 Task: Open Card Card0000000077 in Board Board0000000020 in Workspace WS0000000007 in Trello. Add Member Nikrathi889@gmail.com to Card Card0000000077 in Board Board0000000020 in Workspace WS0000000007 in Trello. Add Purple Label titled Label0000000077 to Card Card0000000077 in Board Board0000000020 in Workspace WS0000000007 in Trello. Add Checklist CL0000000077 to Card Card0000000077 in Board Board0000000020 in Workspace WS0000000007 in Trello. Add Dates with Start Date as Aug 01 2023 and Due Date as Aug 31 2023 to Card Card0000000077 in Board Board0000000020 in Workspace WS0000000007 in Trello
Action: Mouse moved to (386, 172)
Screenshot: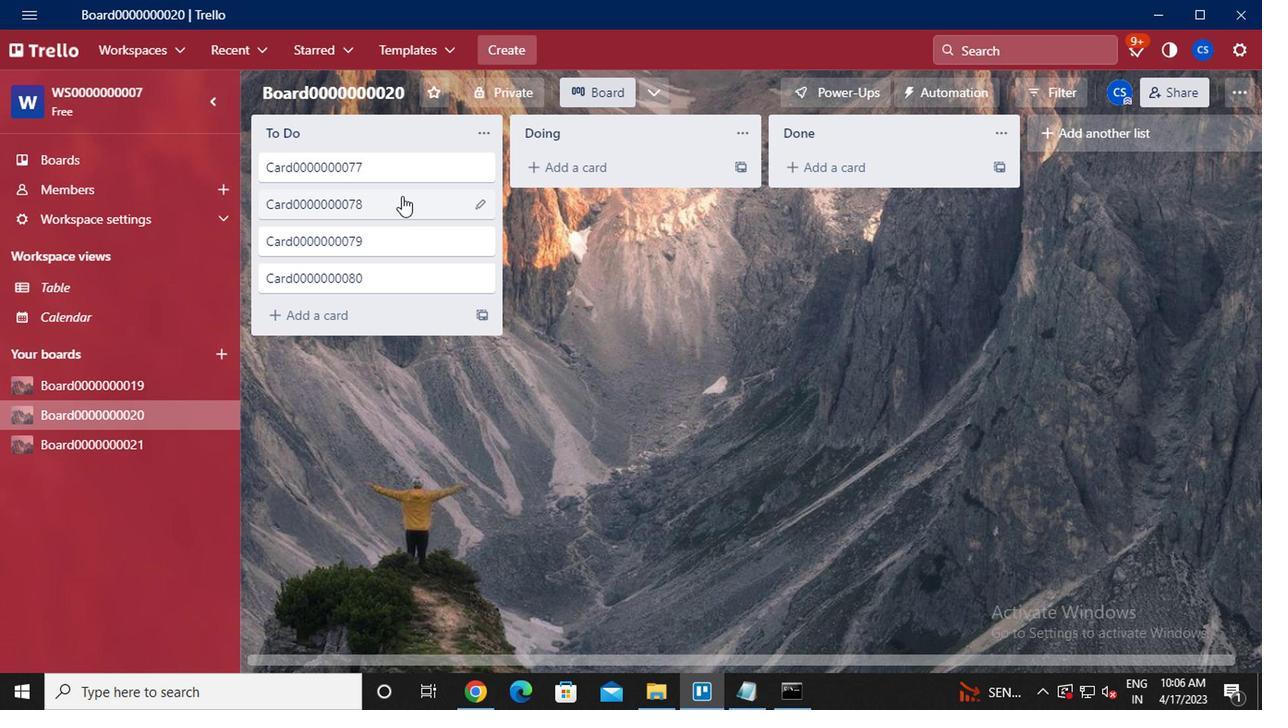 
Action: Mouse pressed left at (386, 172)
Screenshot: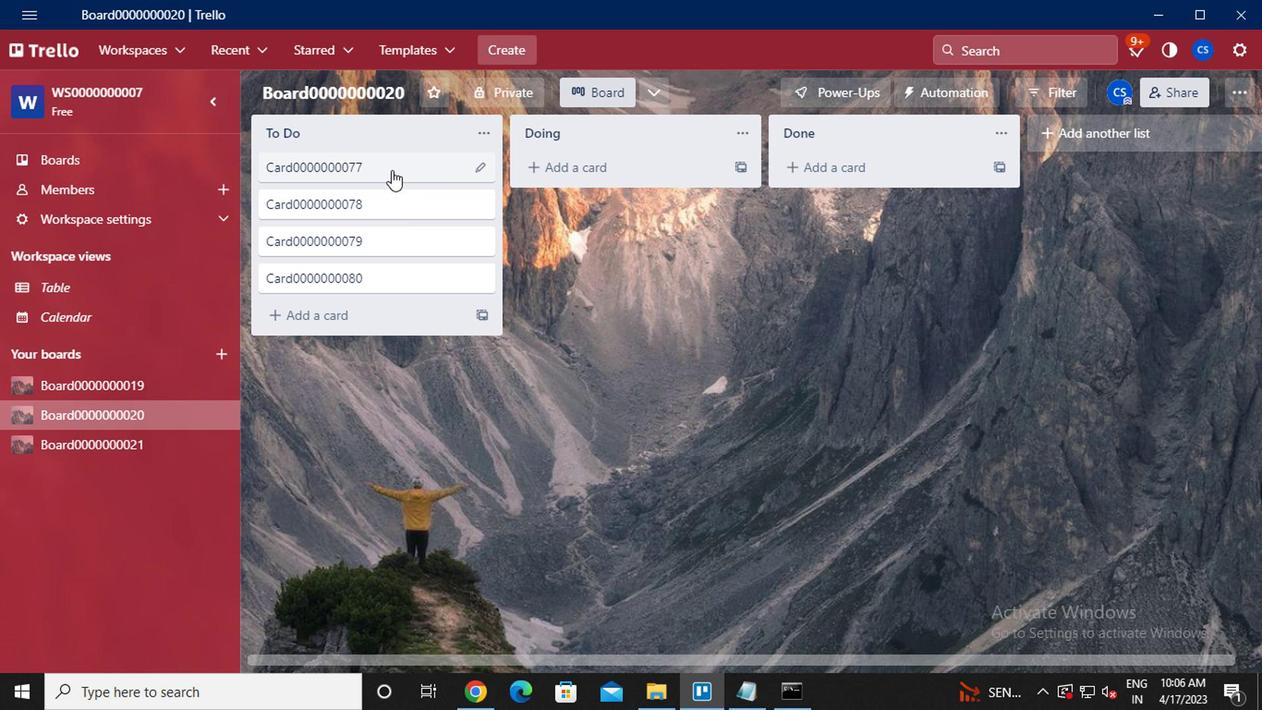 
Action: Mouse moved to (889, 177)
Screenshot: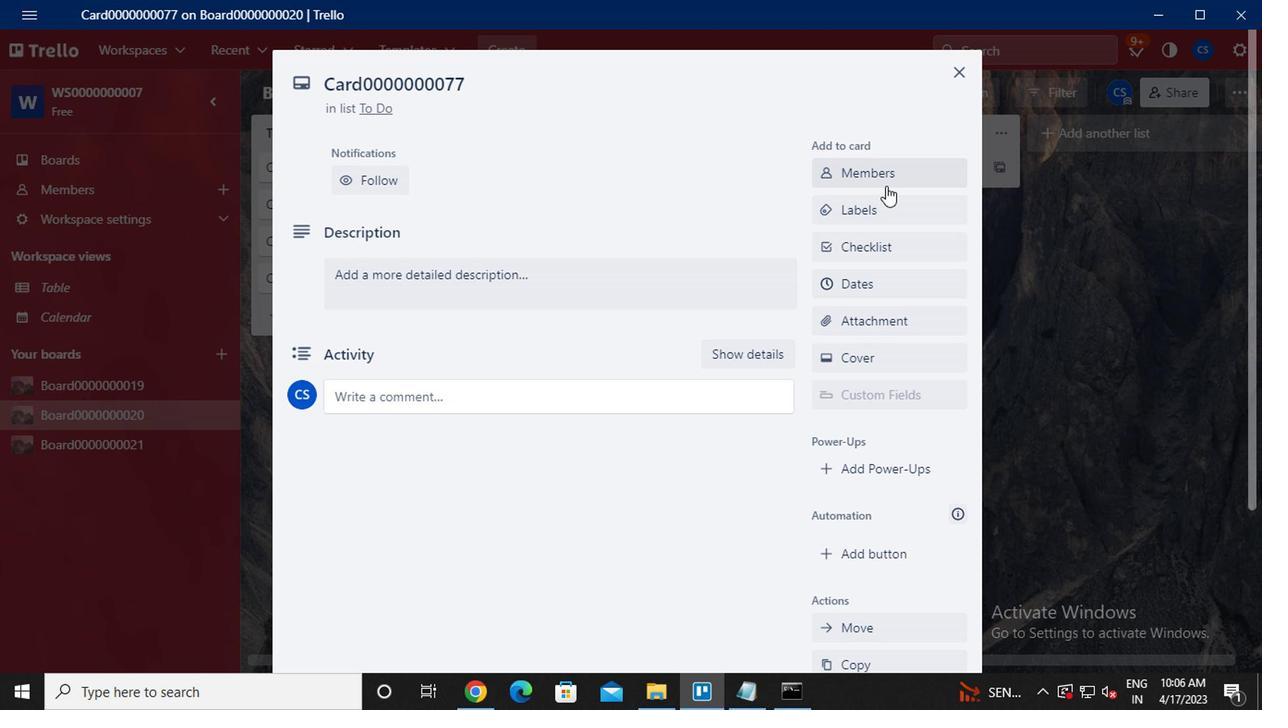 
Action: Mouse pressed left at (889, 177)
Screenshot: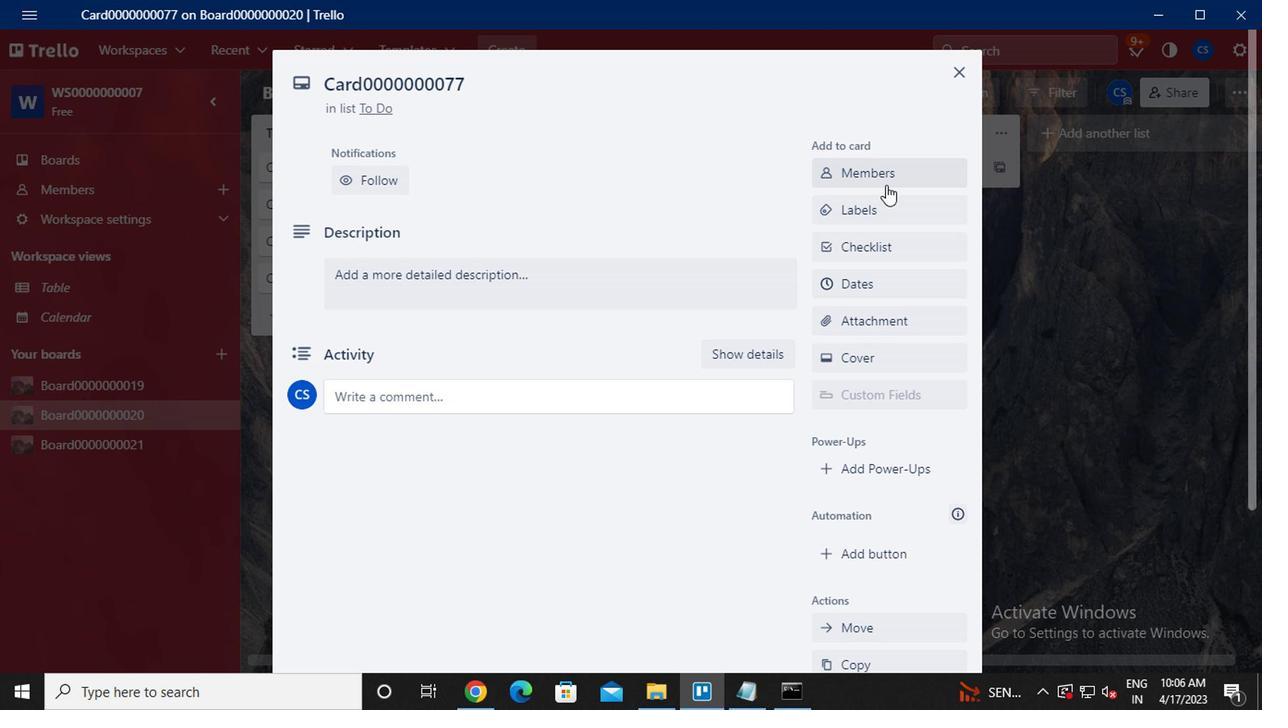 
Action: Mouse moved to (701, 329)
Screenshot: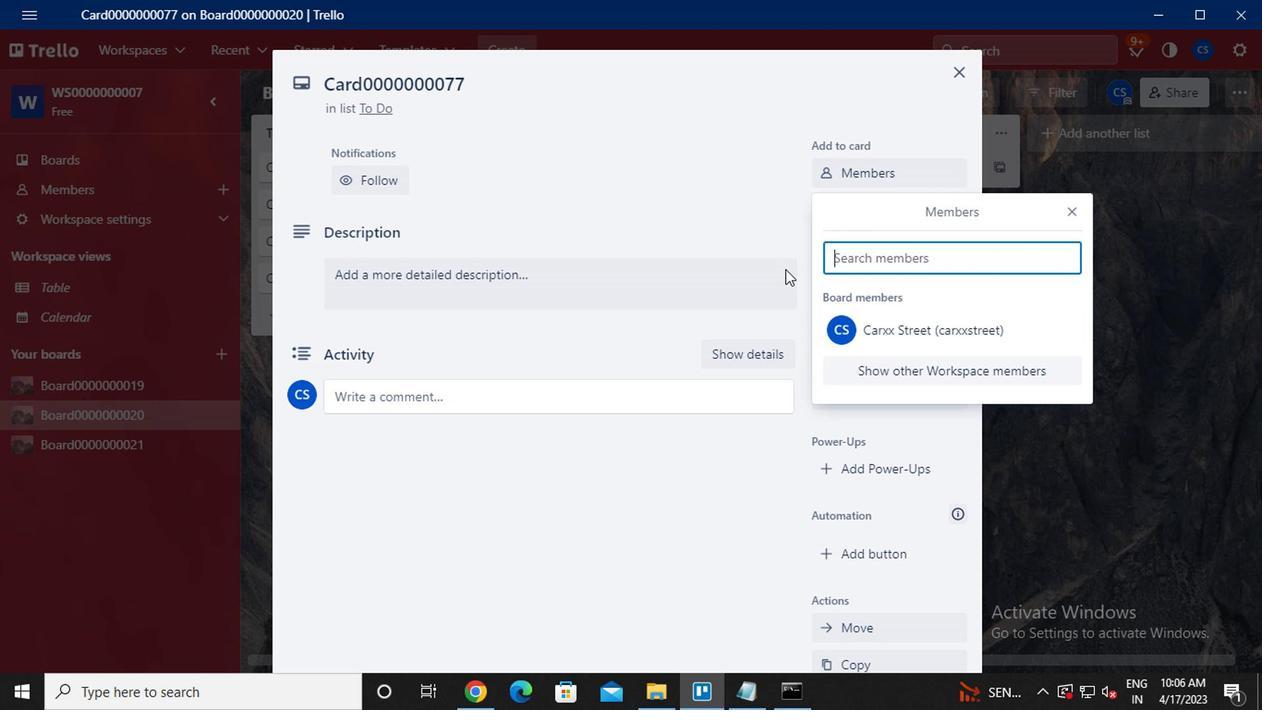 
Action: Key pressed <Key.caps_lock>nikrathi889<Key.shift>@GMAIL.COM
Screenshot: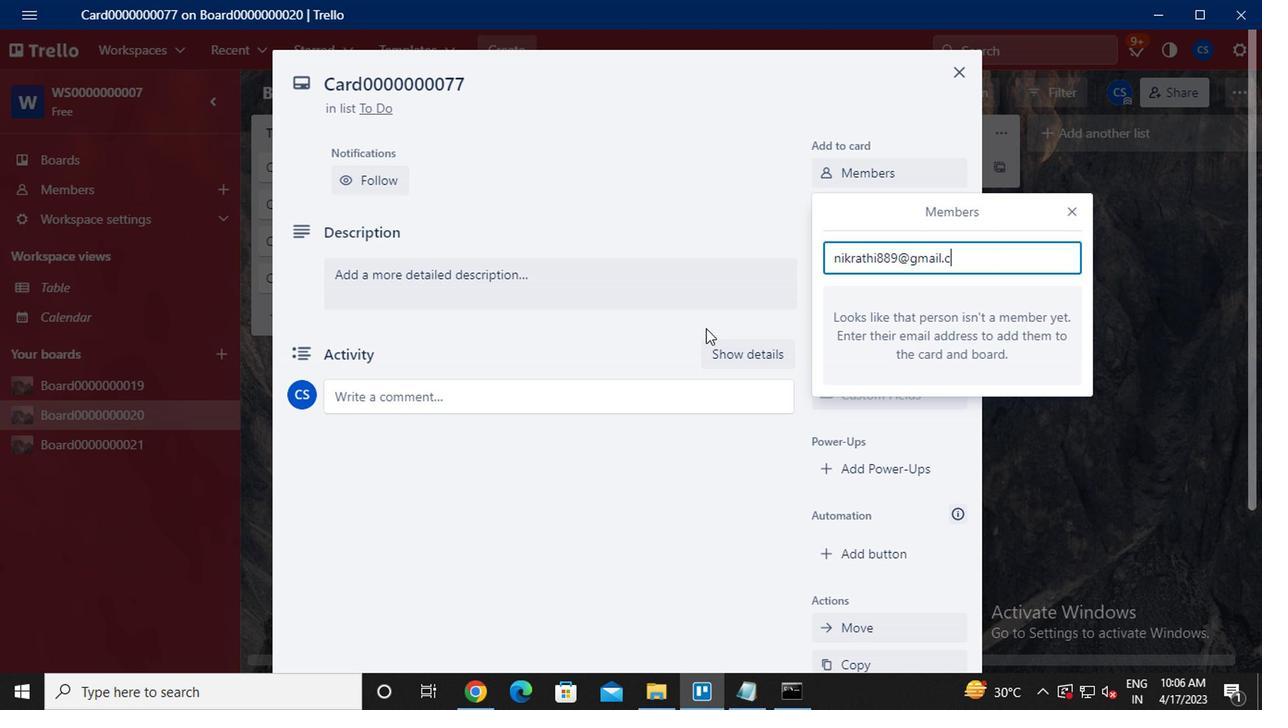 
Action: Mouse moved to (849, 402)
Screenshot: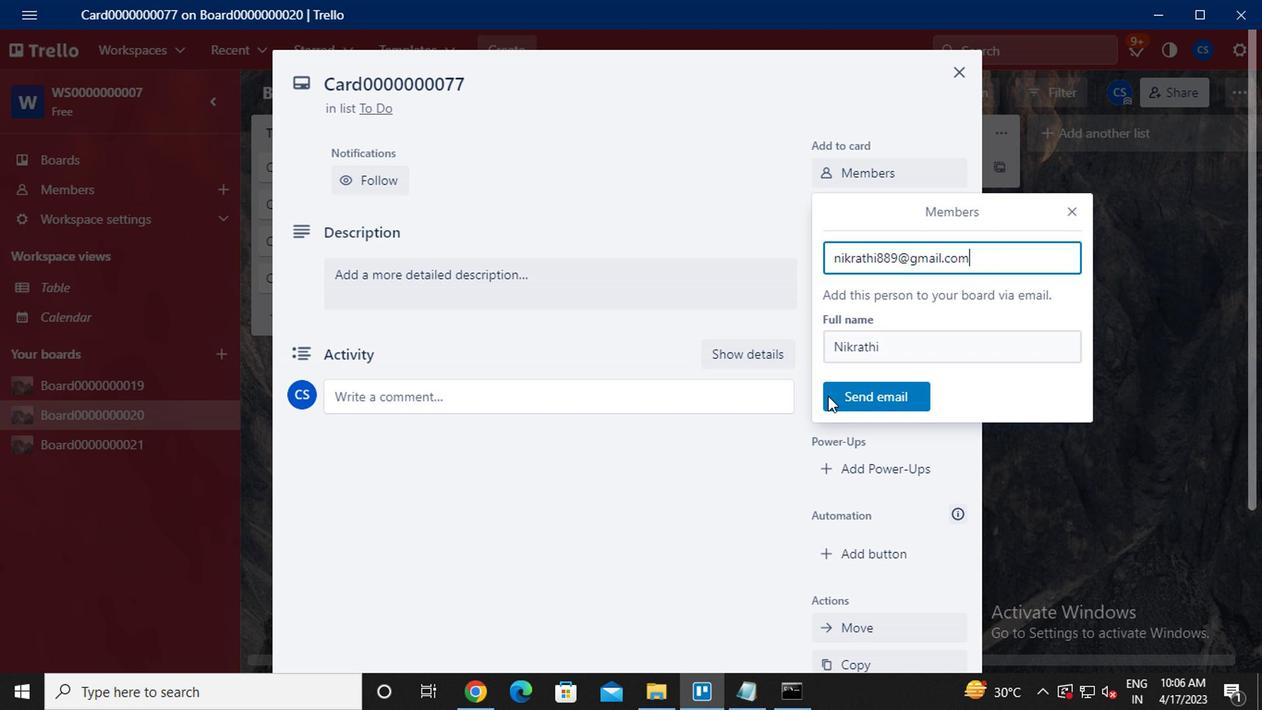 
Action: Mouse pressed left at (849, 402)
Screenshot: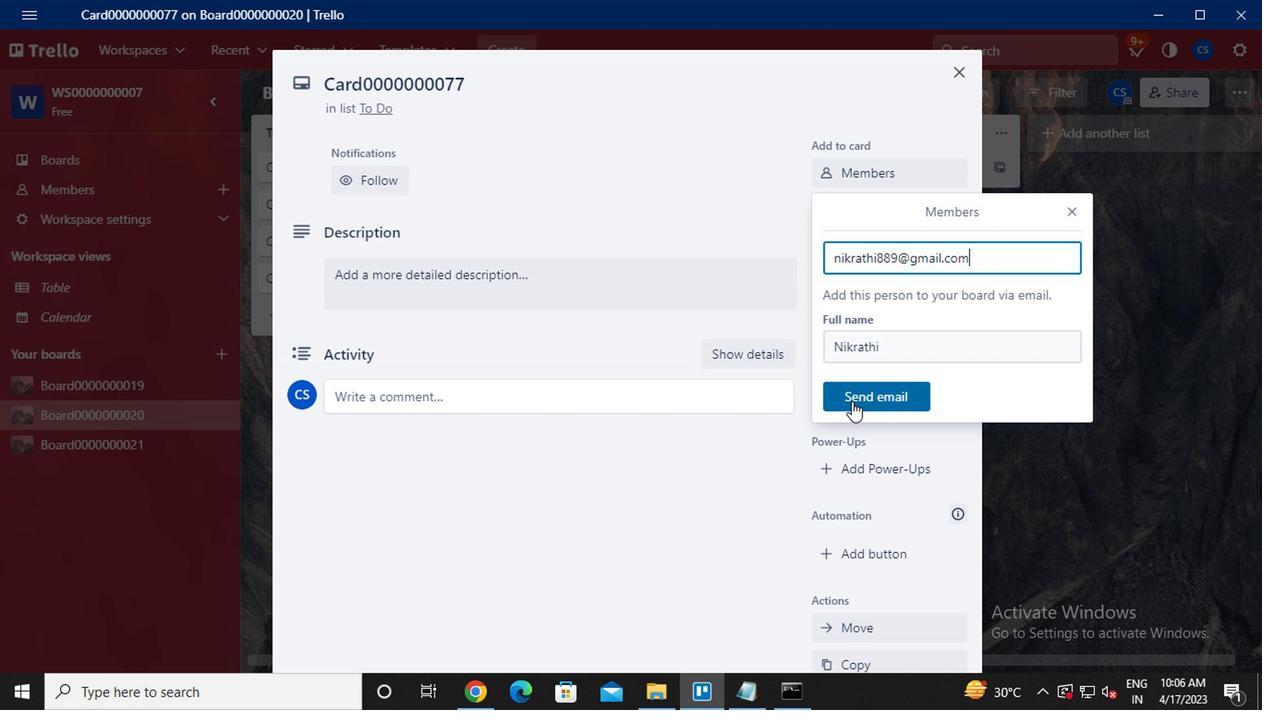 
Action: Mouse moved to (889, 275)
Screenshot: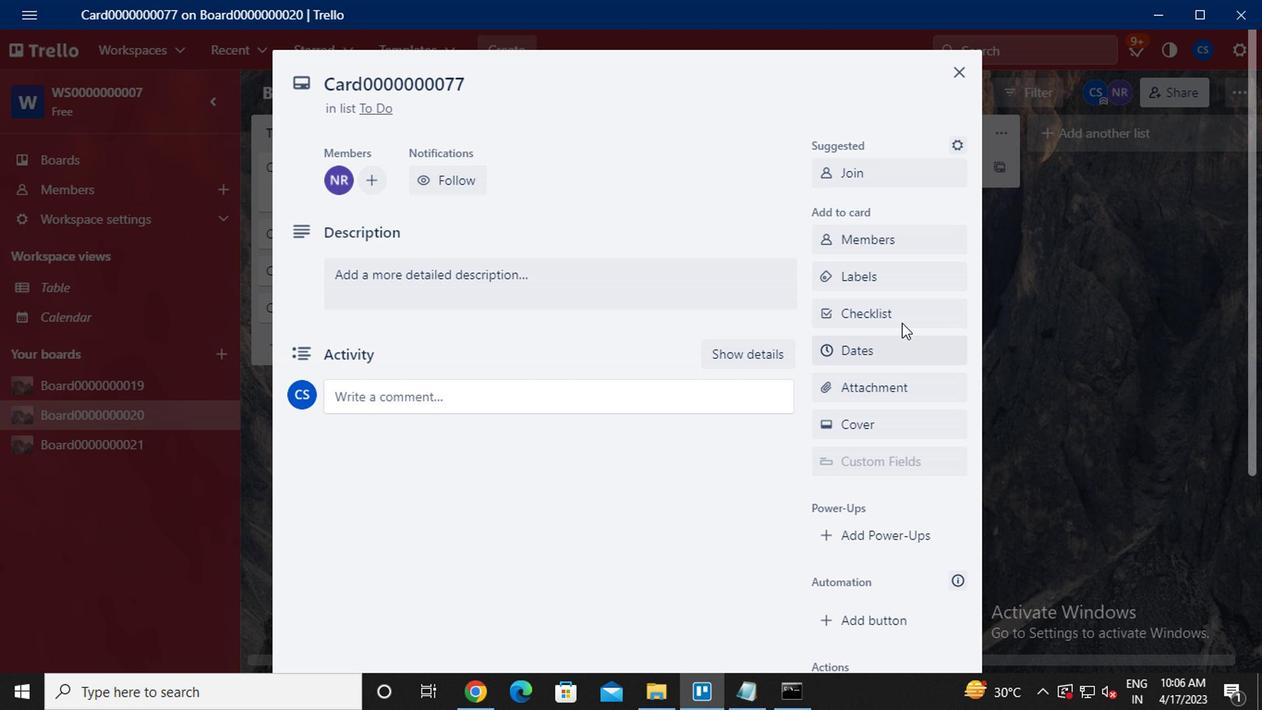 
Action: Mouse pressed left at (889, 275)
Screenshot: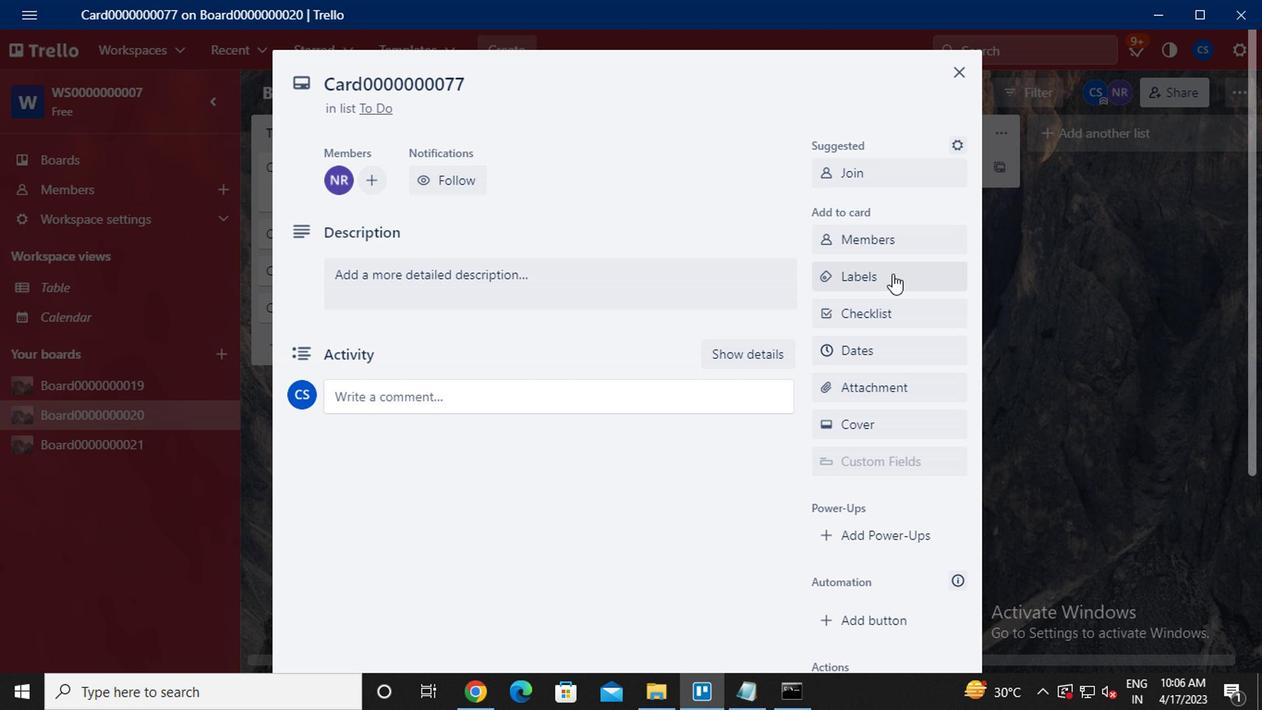 
Action: Mouse moved to (947, 420)
Screenshot: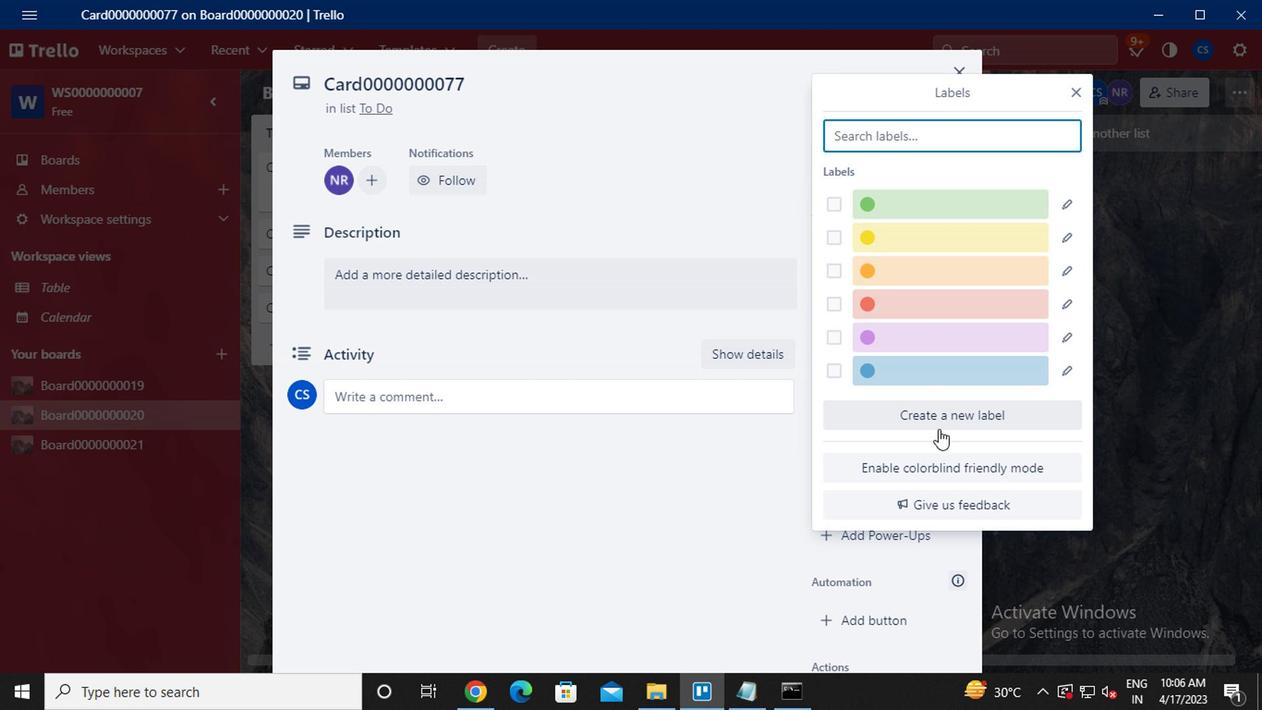 
Action: Mouse pressed left at (947, 420)
Screenshot: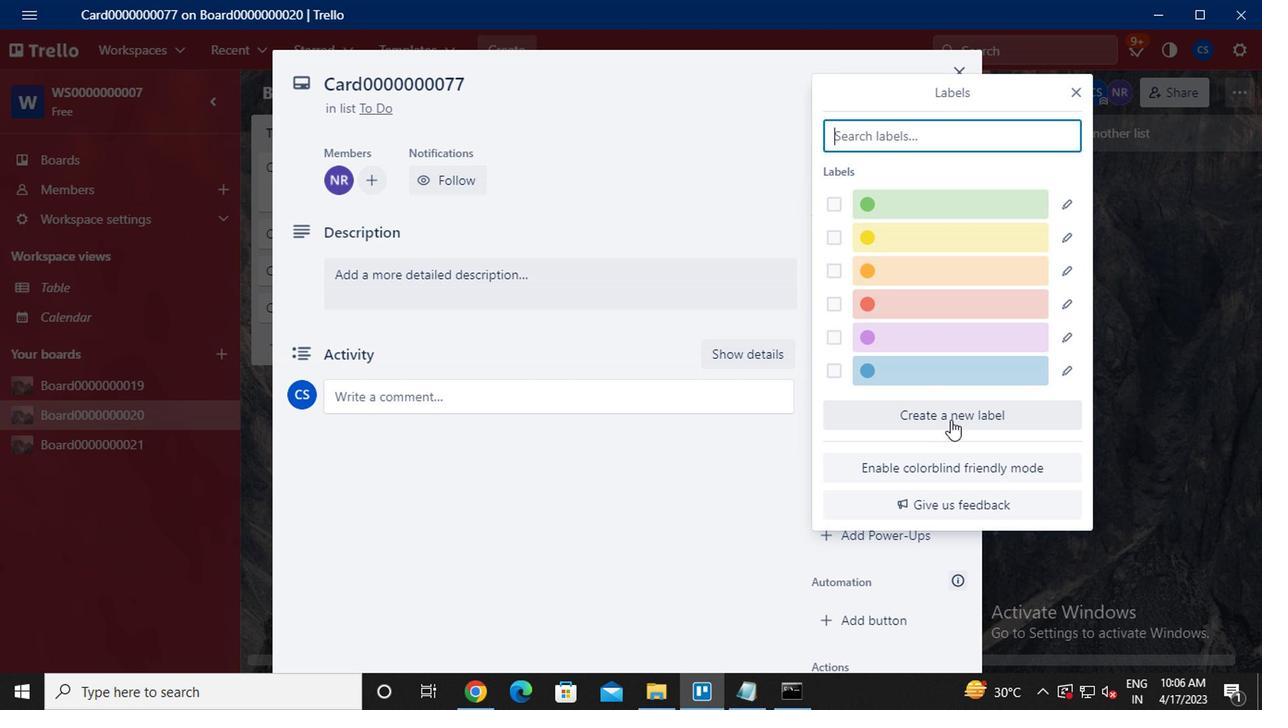 
Action: Mouse moved to (744, 441)
Screenshot: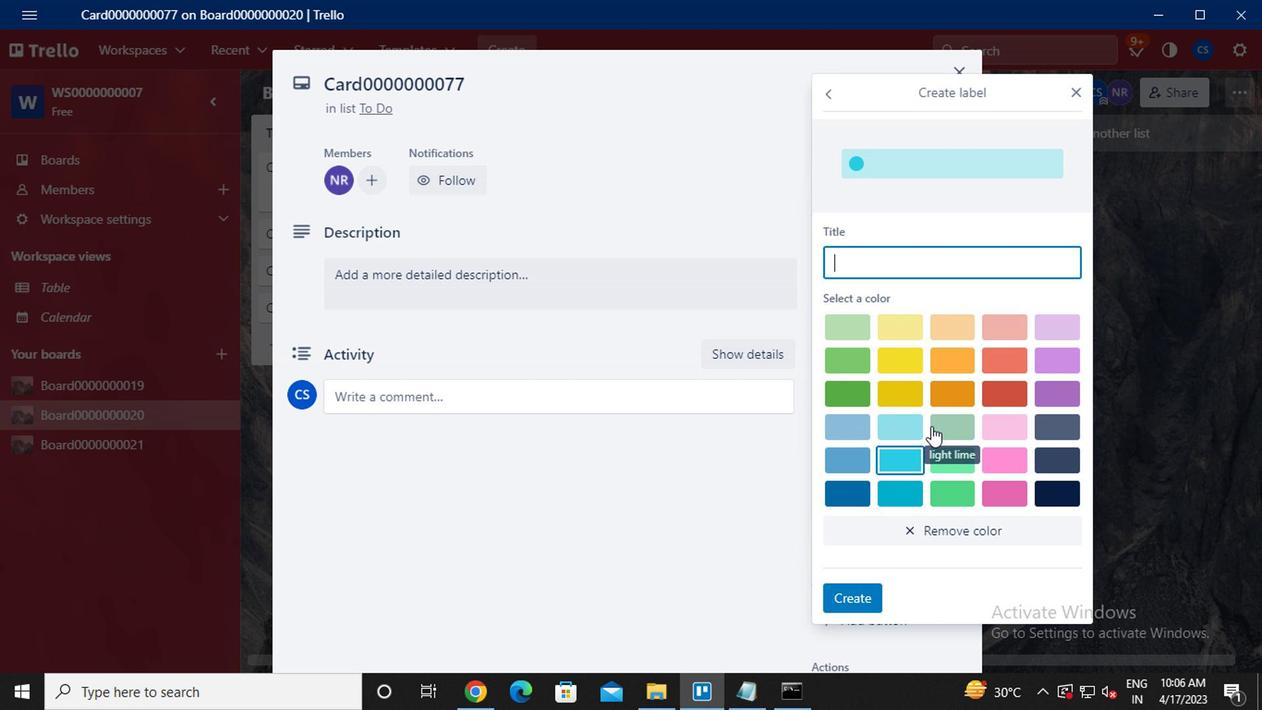 
Action: Key pressed <Key.caps_lock>L<Key.caps_lock>ABEL0000000077
Screenshot: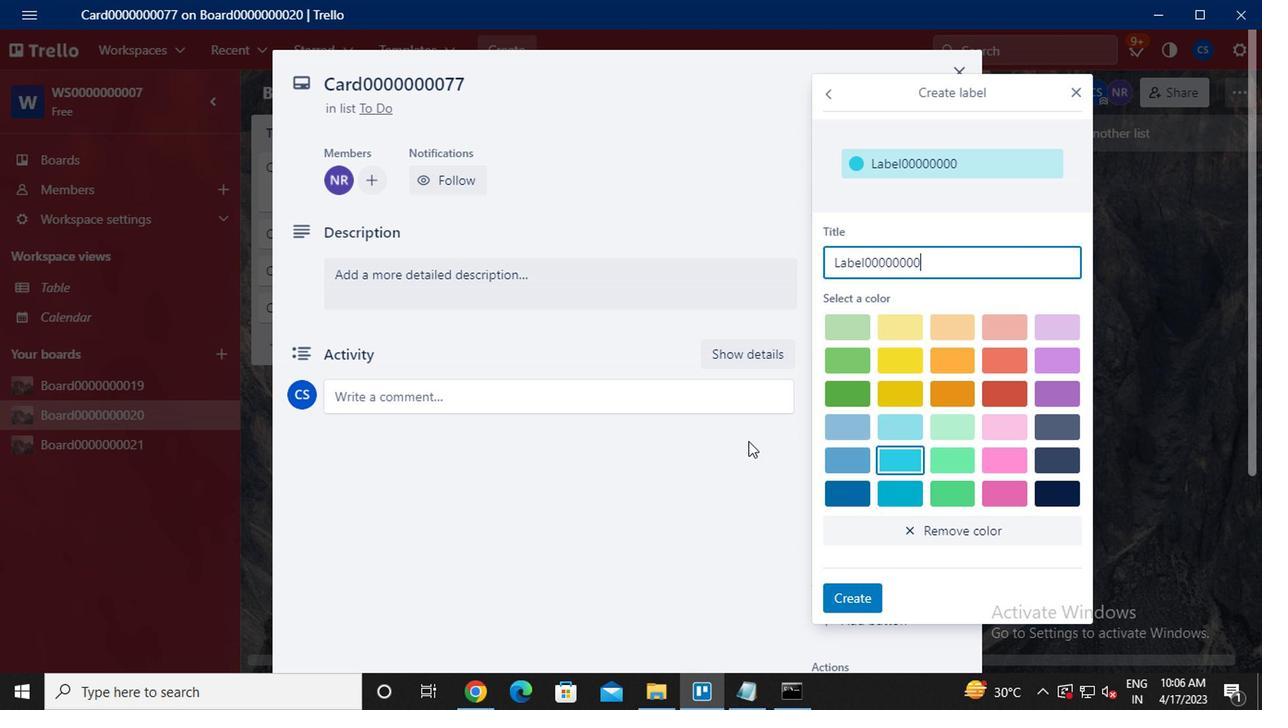
Action: Mouse moved to (1059, 362)
Screenshot: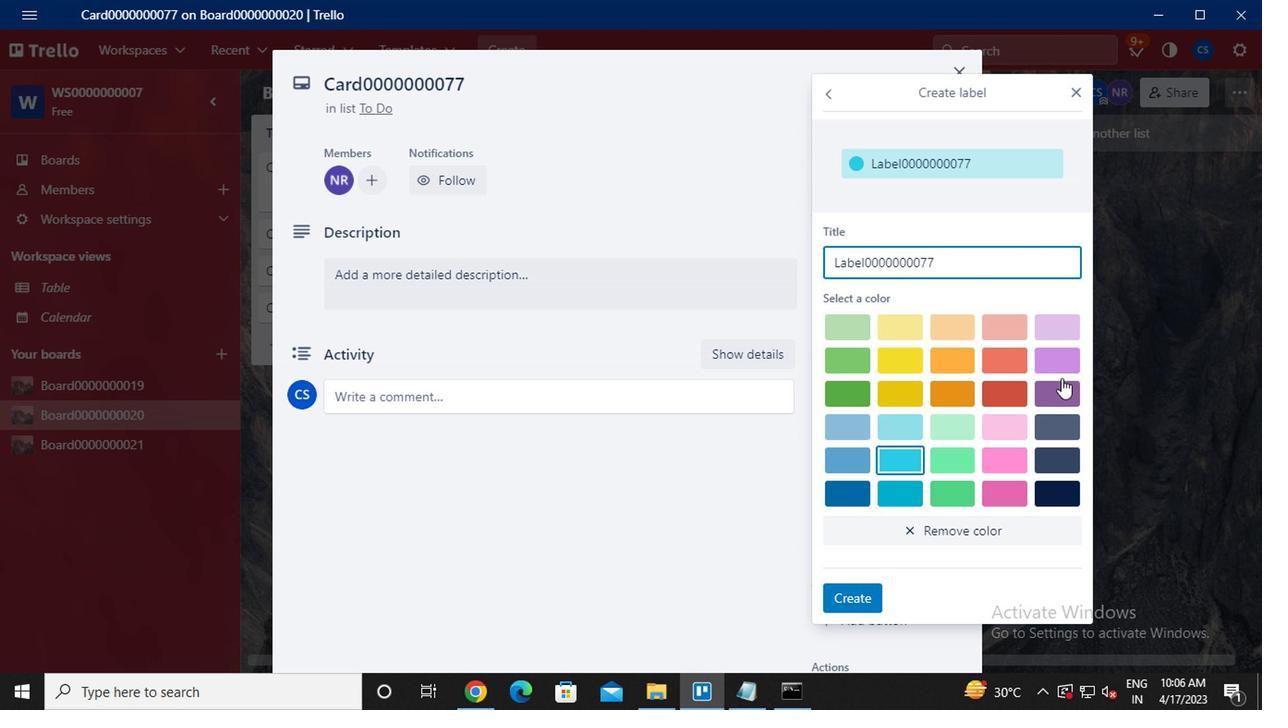 
Action: Mouse pressed left at (1059, 362)
Screenshot: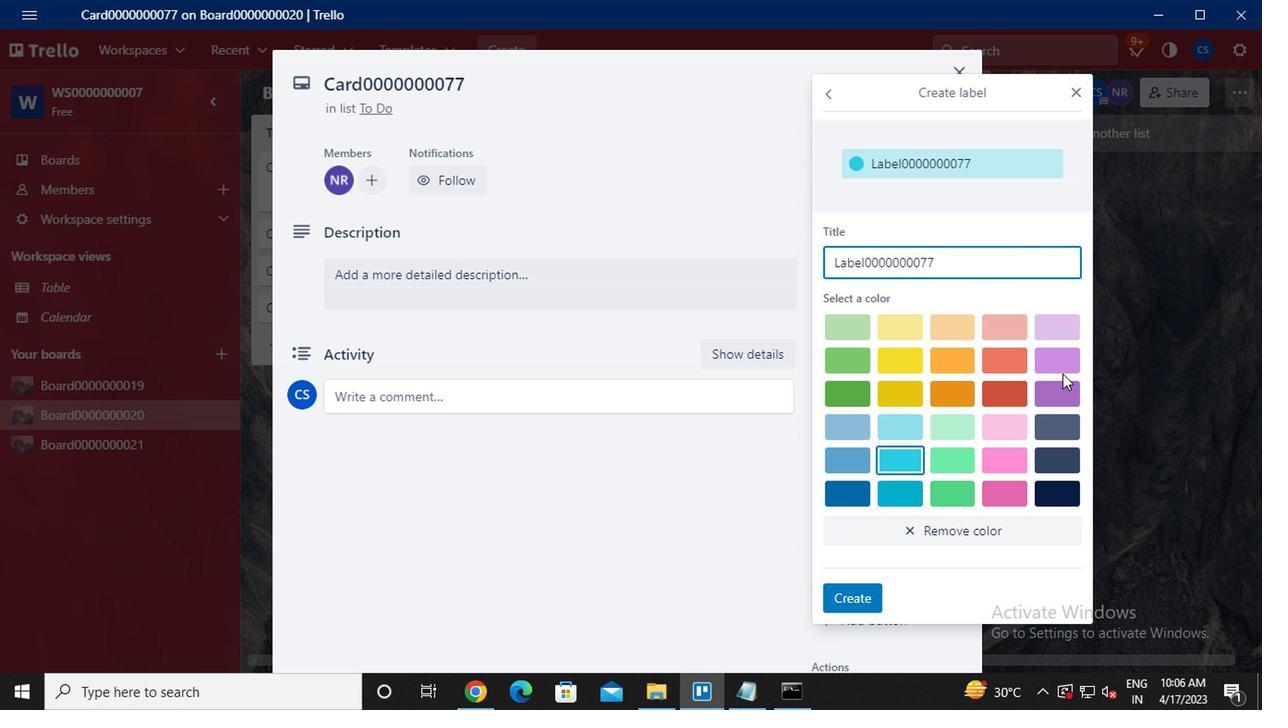 
Action: Mouse moved to (840, 594)
Screenshot: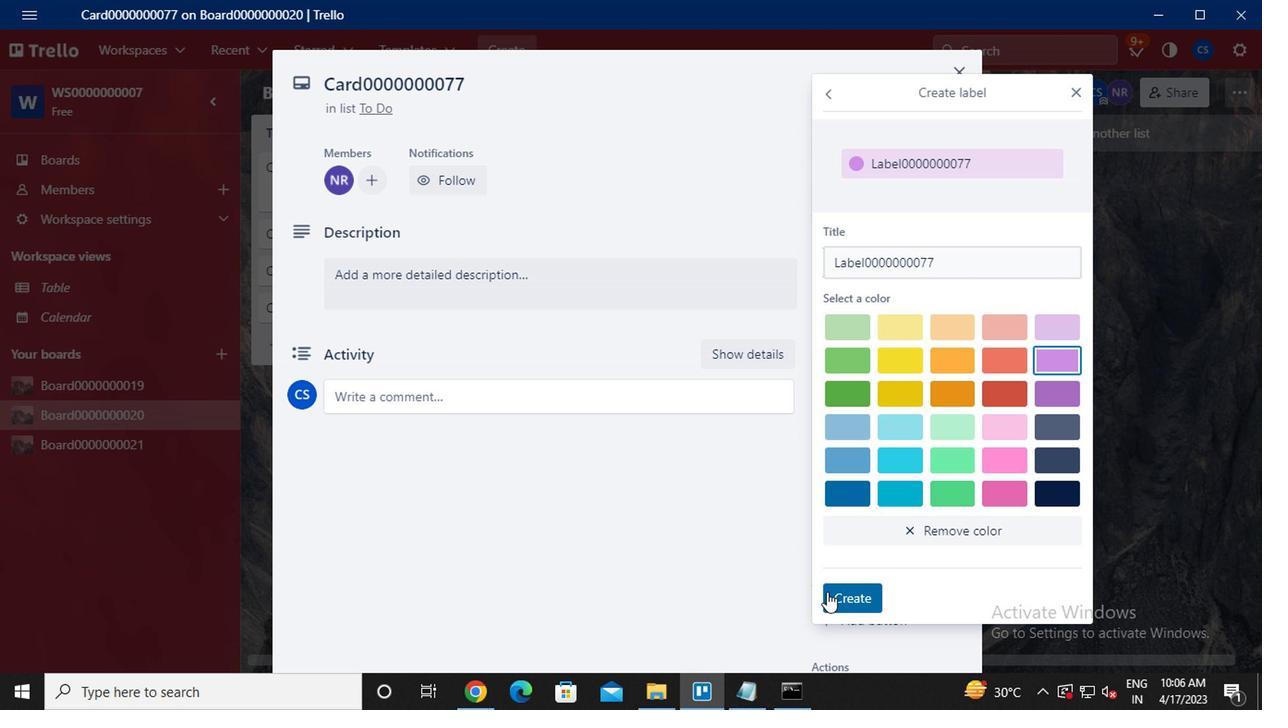 
Action: Mouse pressed left at (840, 594)
Screenshot: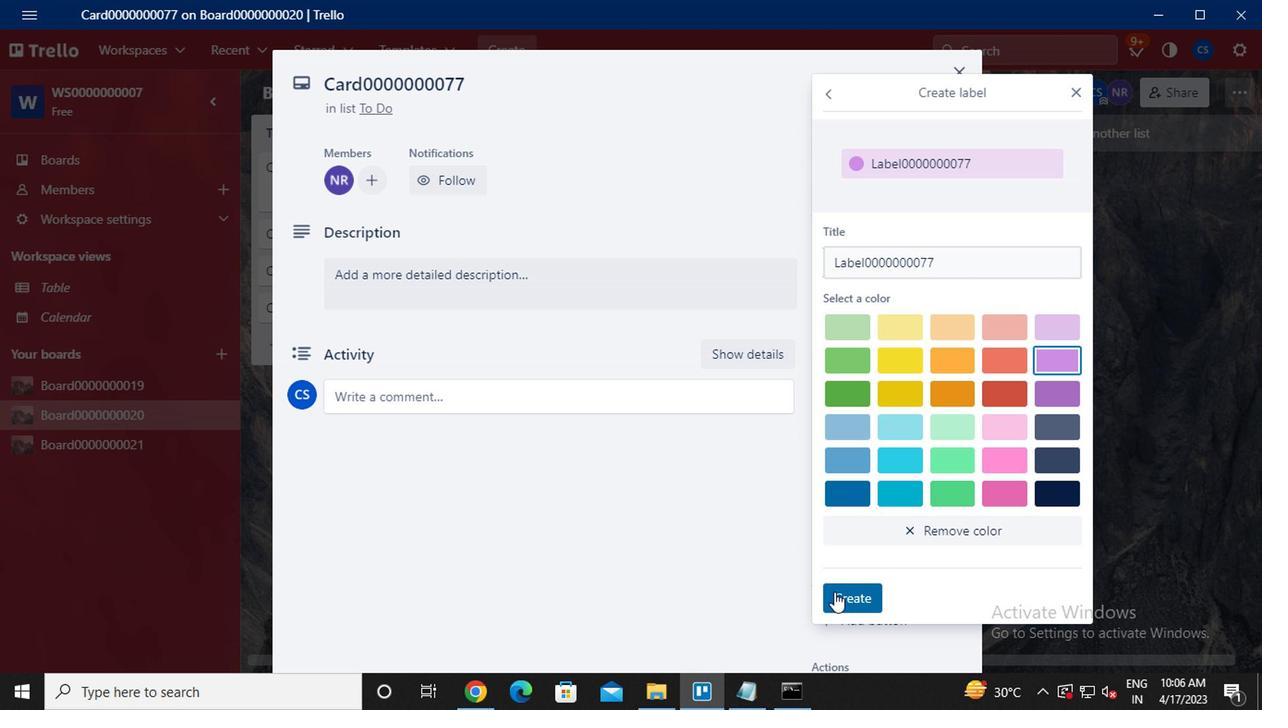 
Action: Mouse moved to (1077, 98)
Screenshot: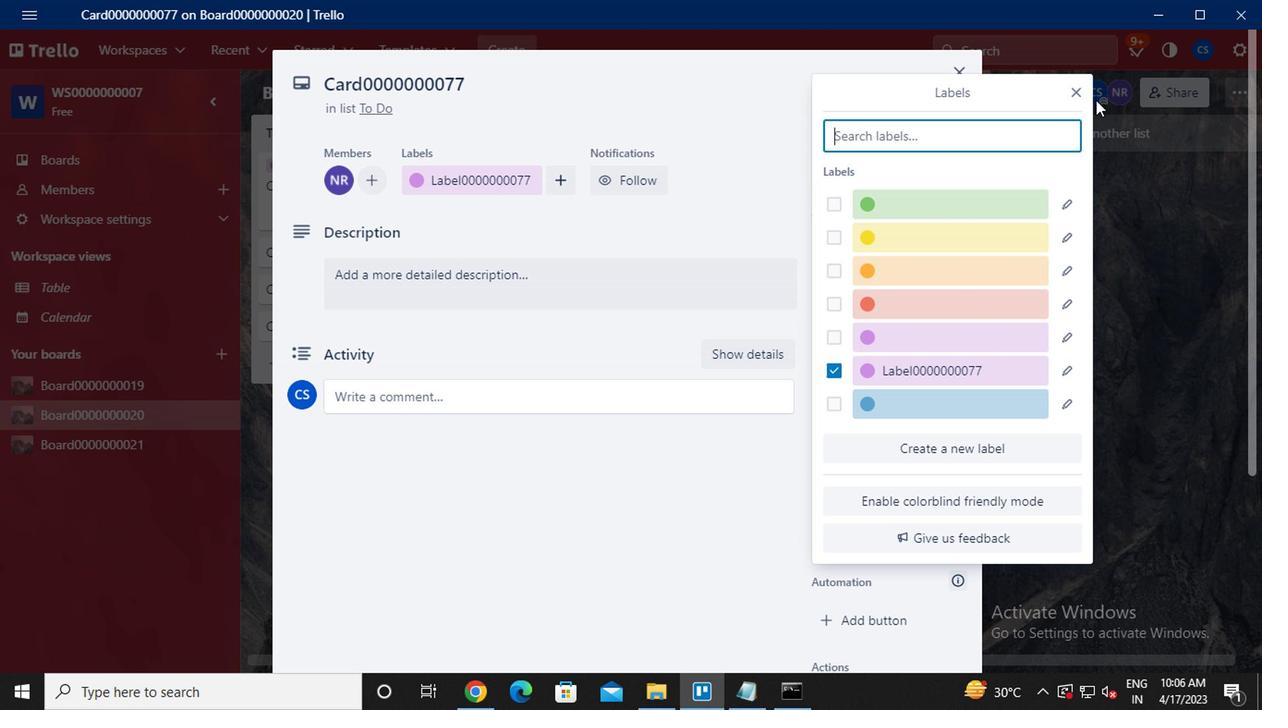
Action: Mouse pressed left at (1077, 98)
Screenshot: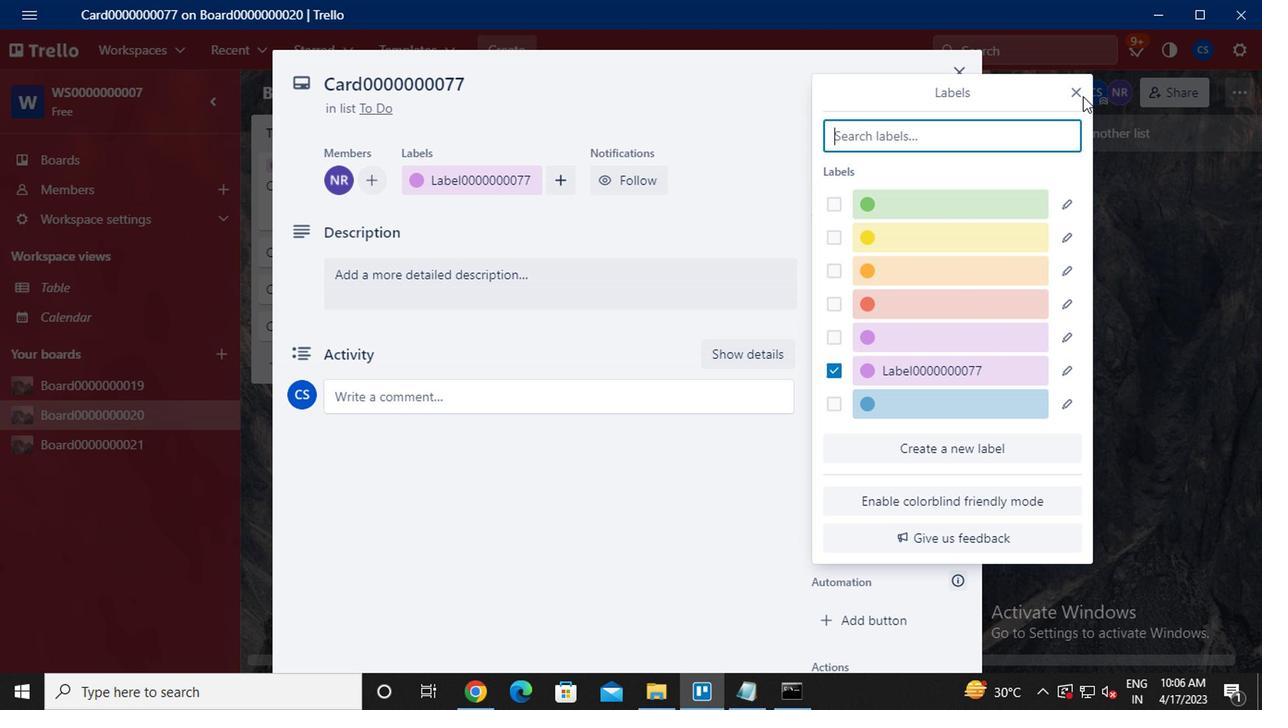 
Action: Mouse moved to (857, 319)
Screenshot: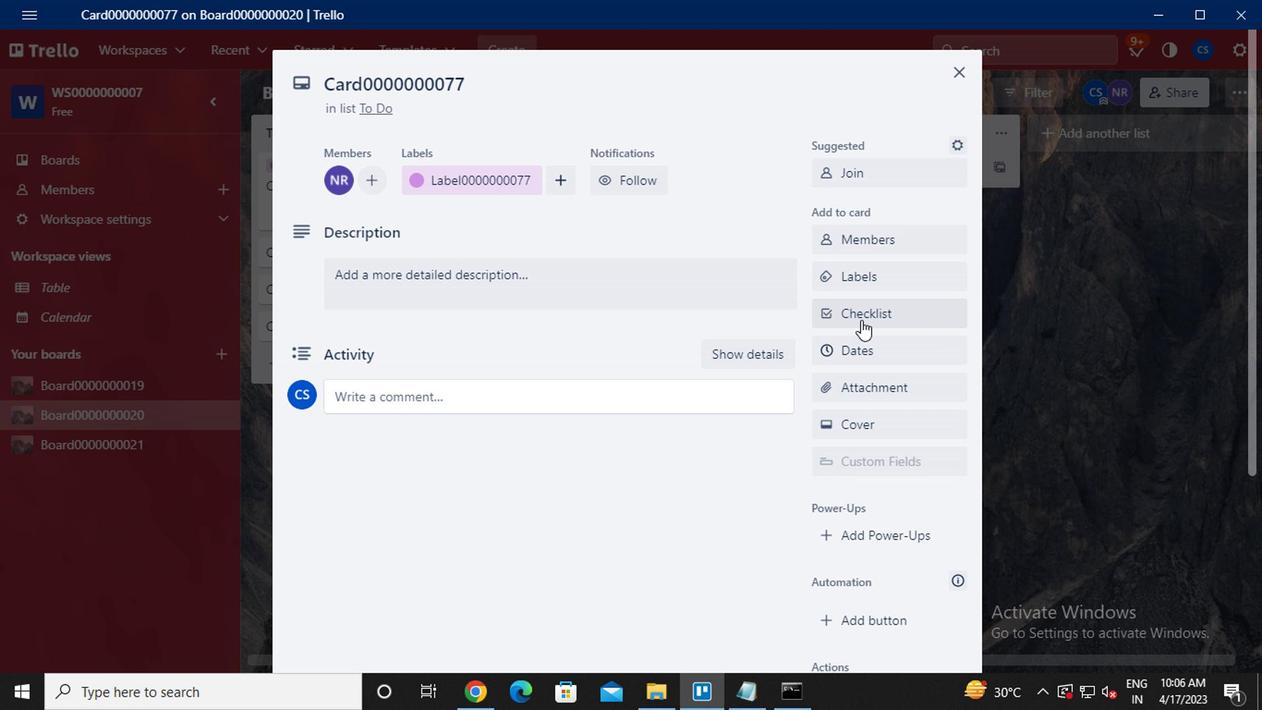 
Action: Mouse pressed left at (857, 319)
Screenshot: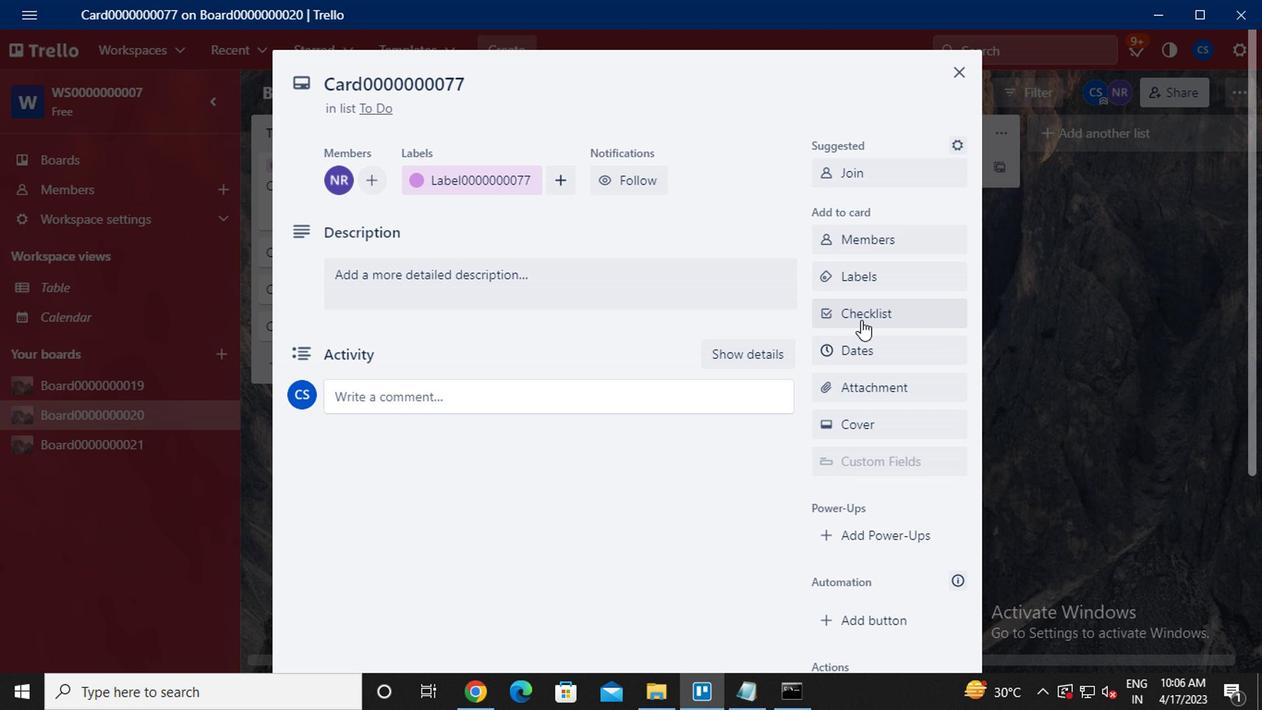 
Action: Key pressed <Key.caps_lock>CK<Key.backspace>L0000000077
Screenshot: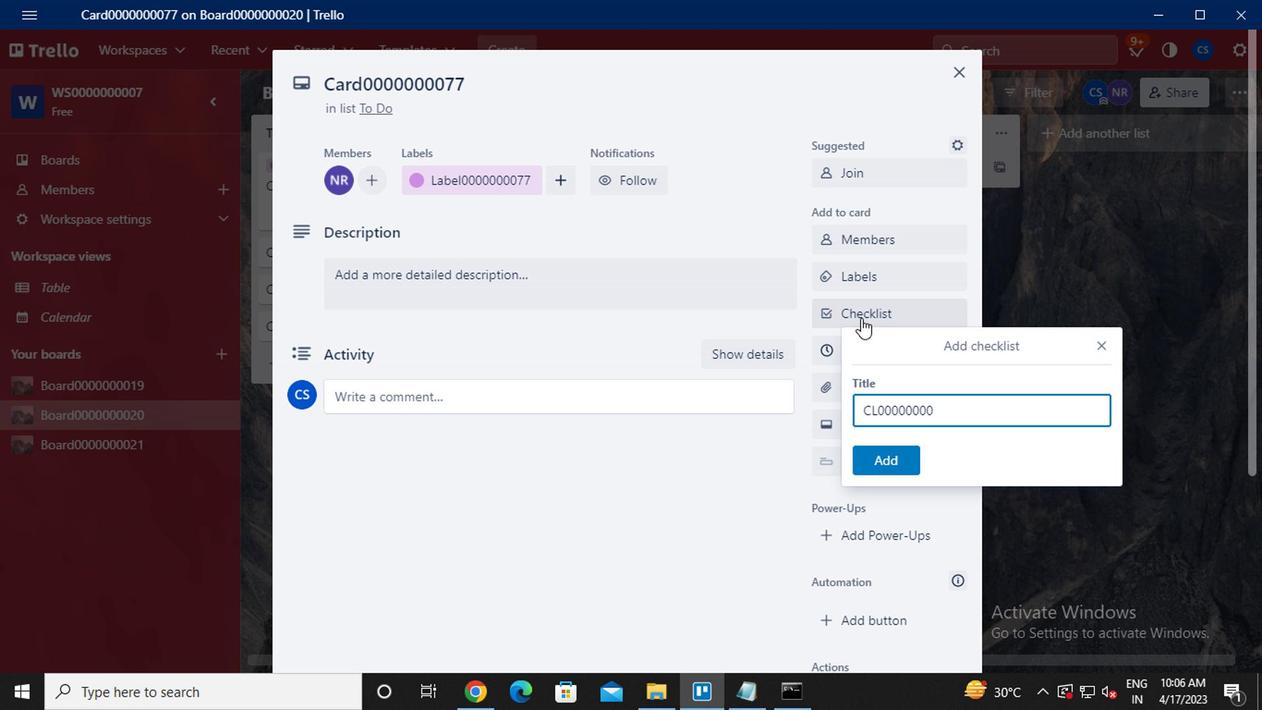 
Action: Mouse moved to (887, 449)
Screenshot: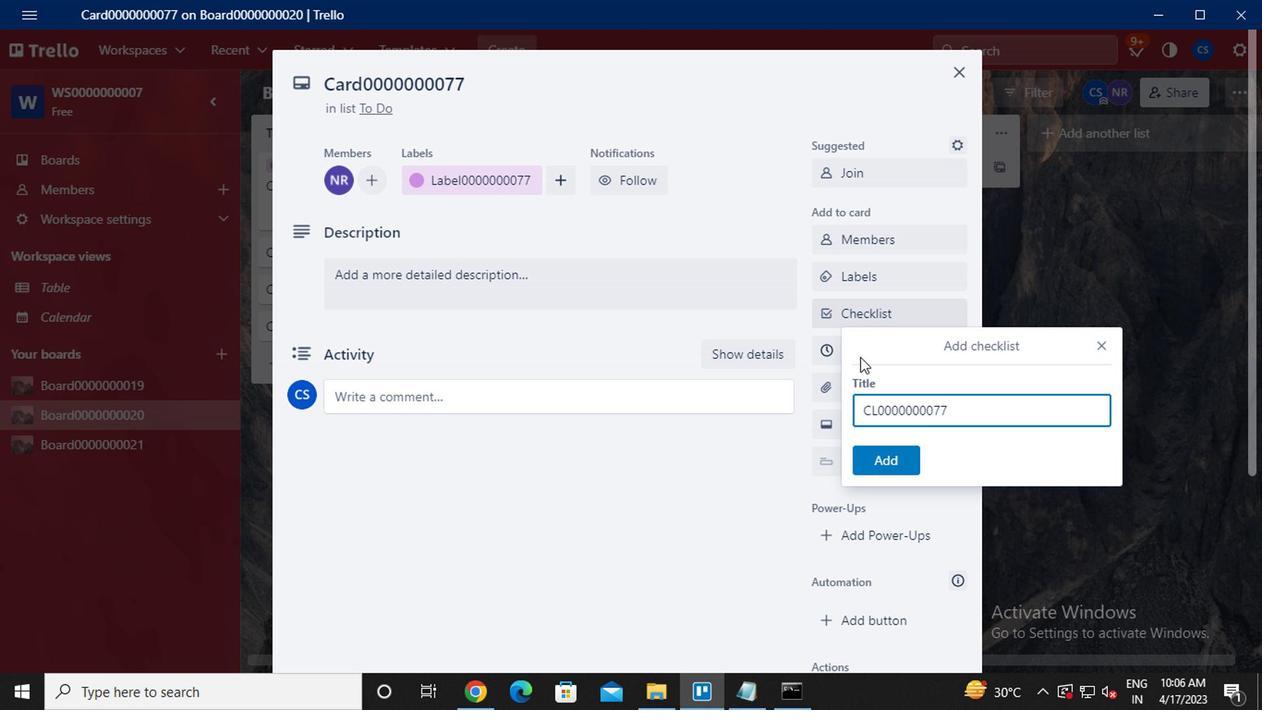 
Action: Mouse pressed left at (887, 449)
Screenshot: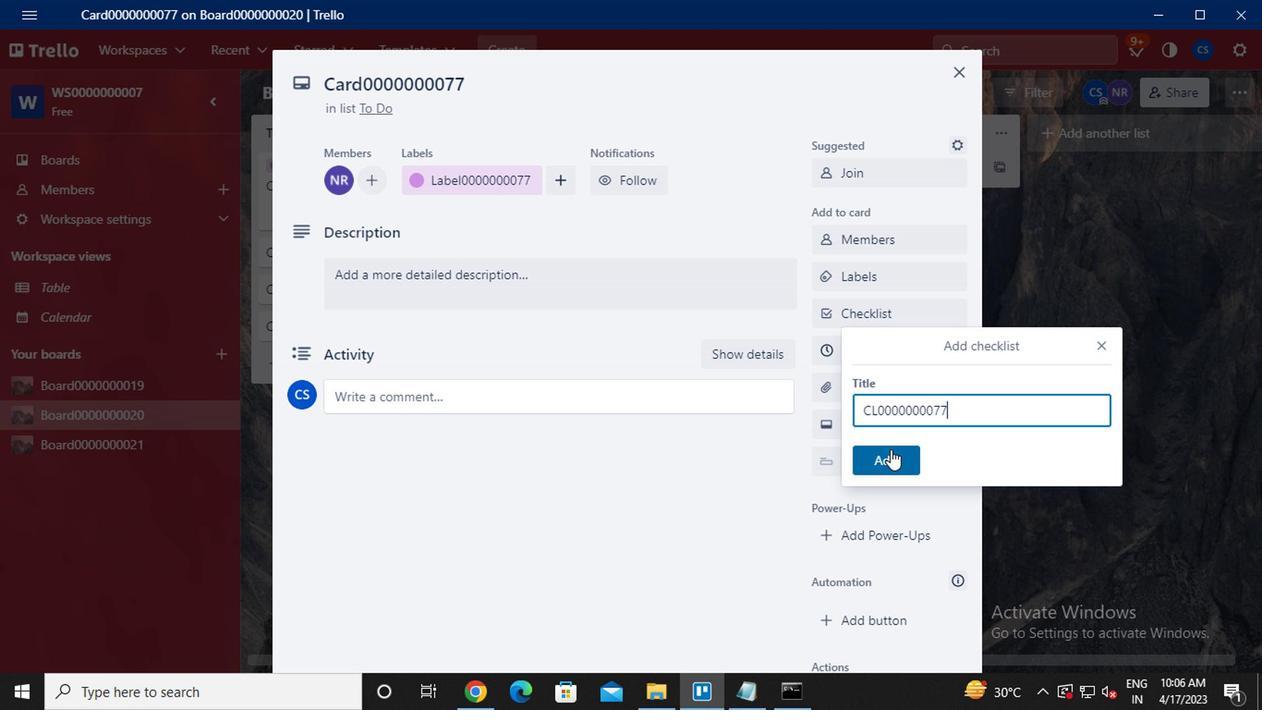 
Action: Mouse moved to (876, 350)
Screenshot: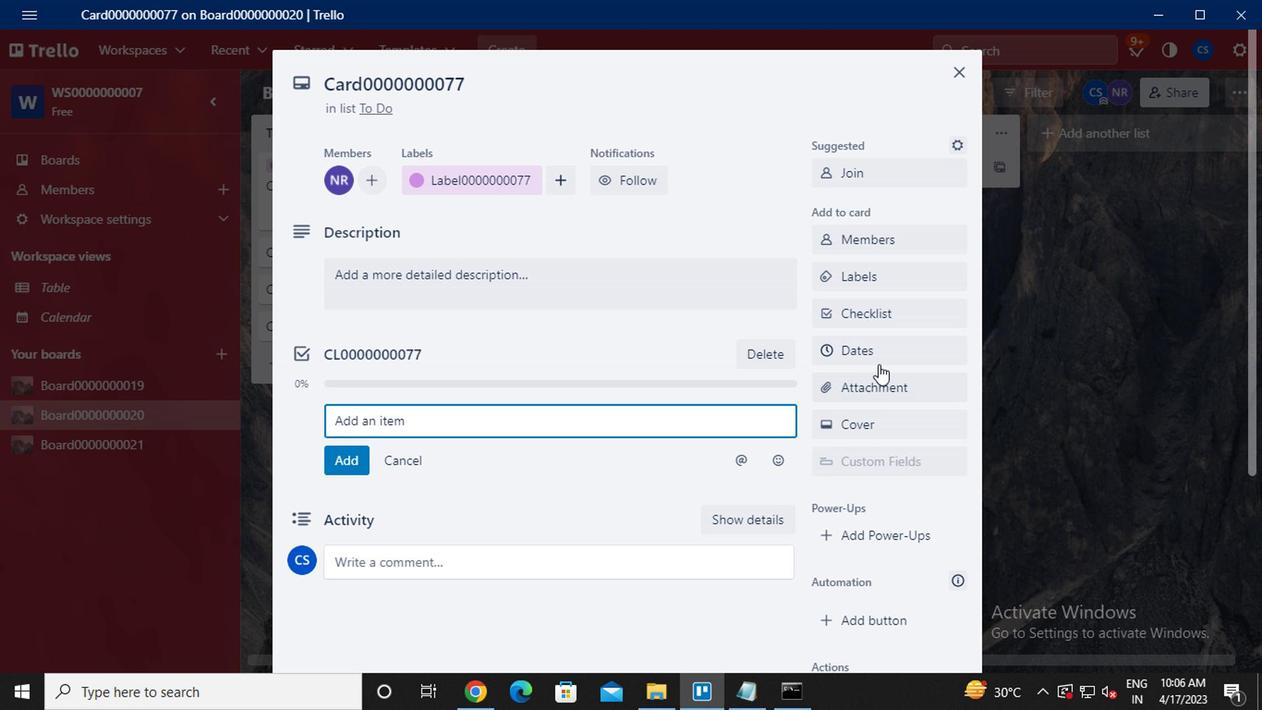 
Action: Mouse pressed left at (876, 350)
Screenshot: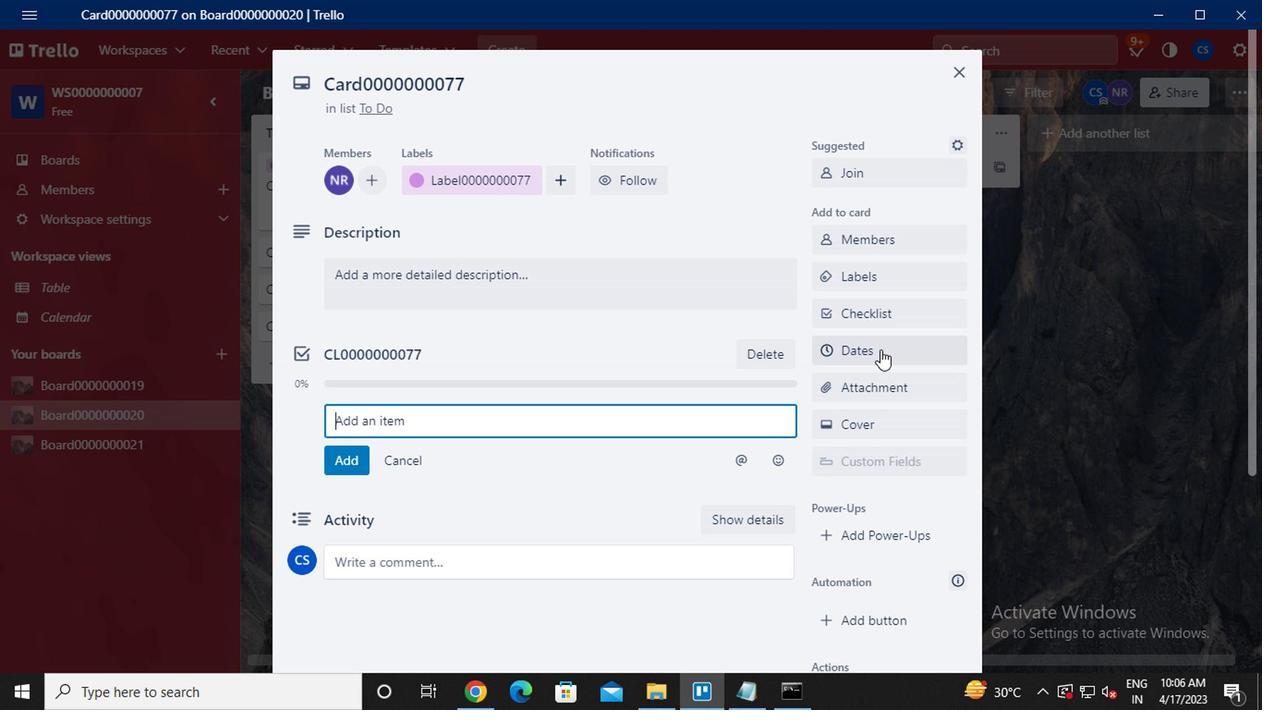 
Action: Mouse moved to (830, 428)
Screenshot: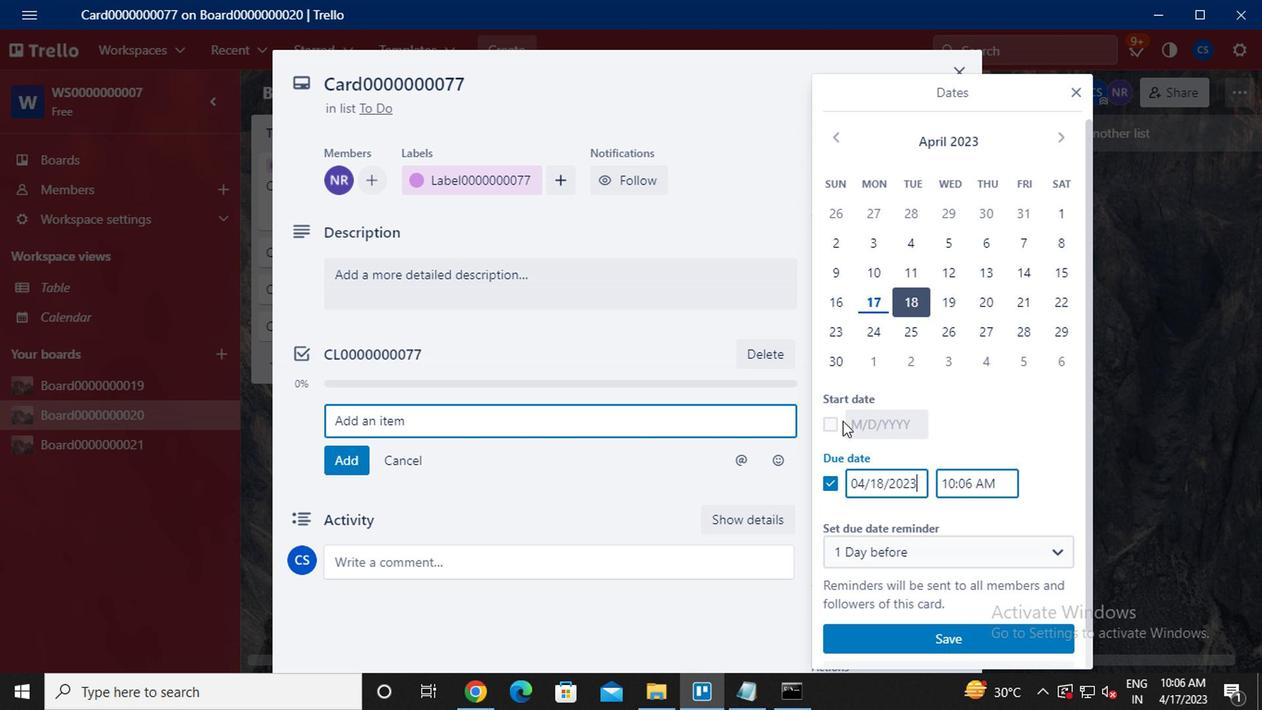 
Action: Mouse pressed left at (830, 428)
Screenshot: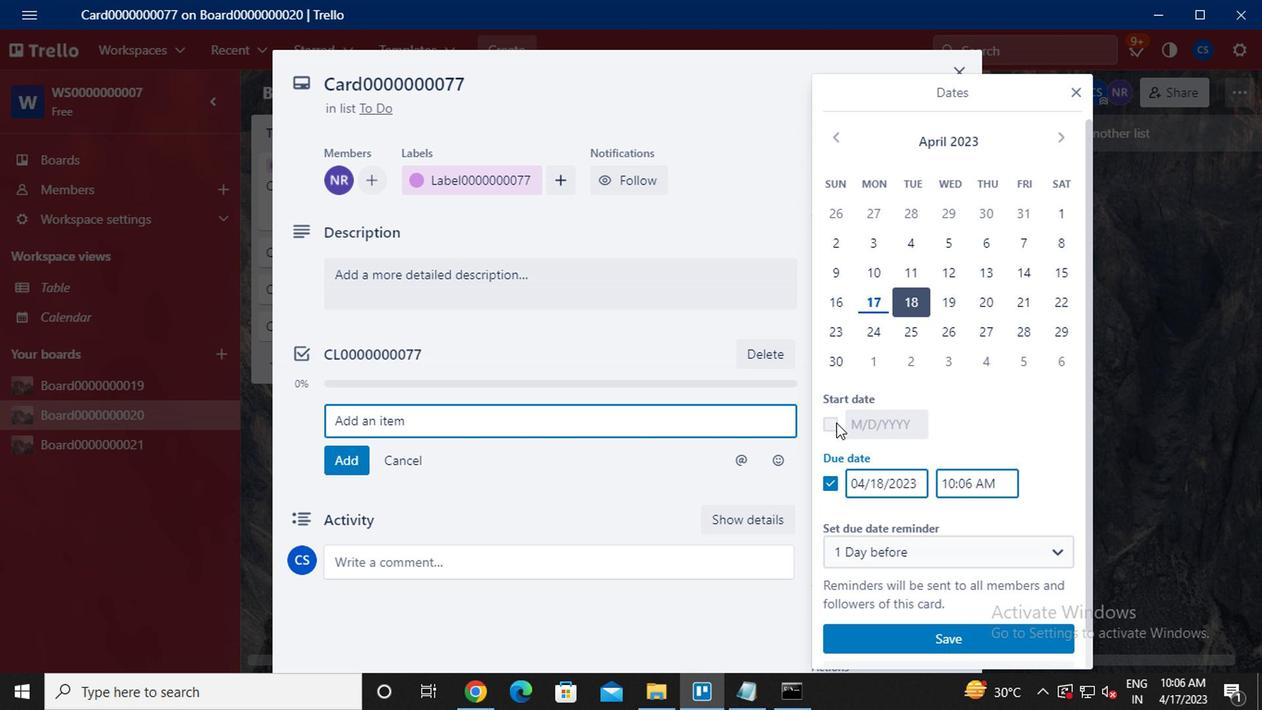 
Action: Mouse moved to (1058, 140)
Screenshot: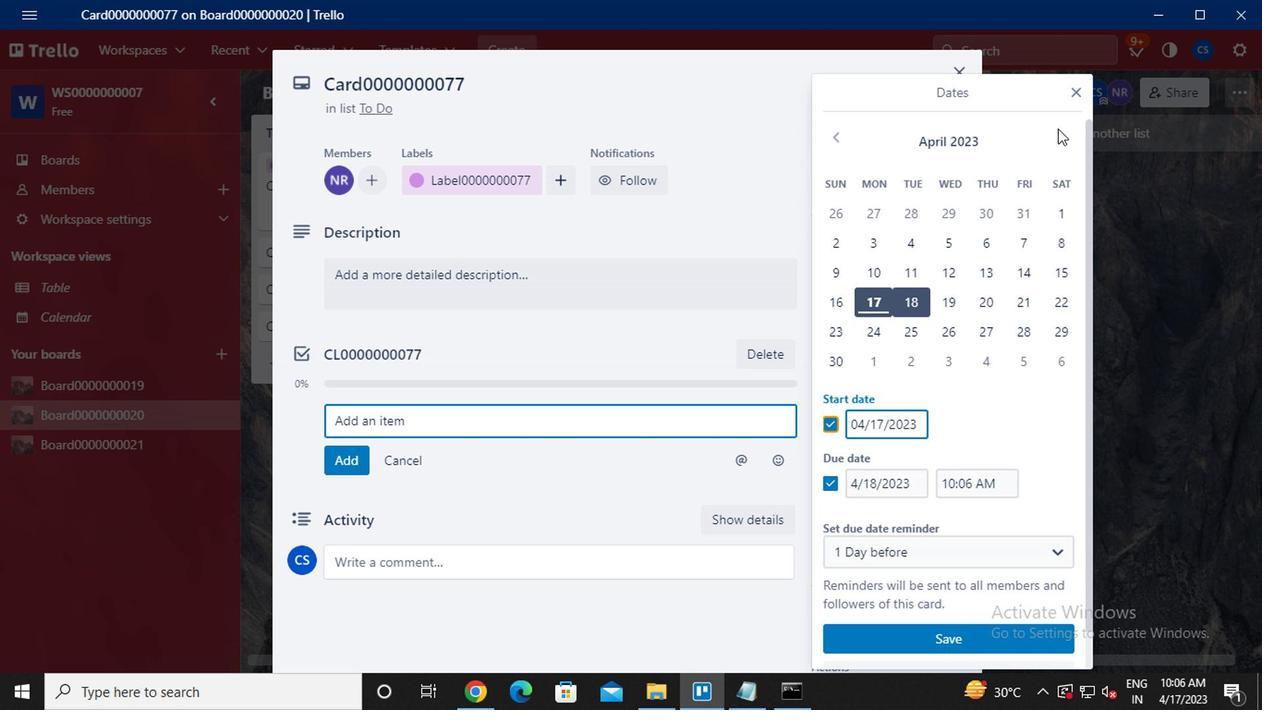
Action: Mouse pressed left at (1058, 140)
Screenshot: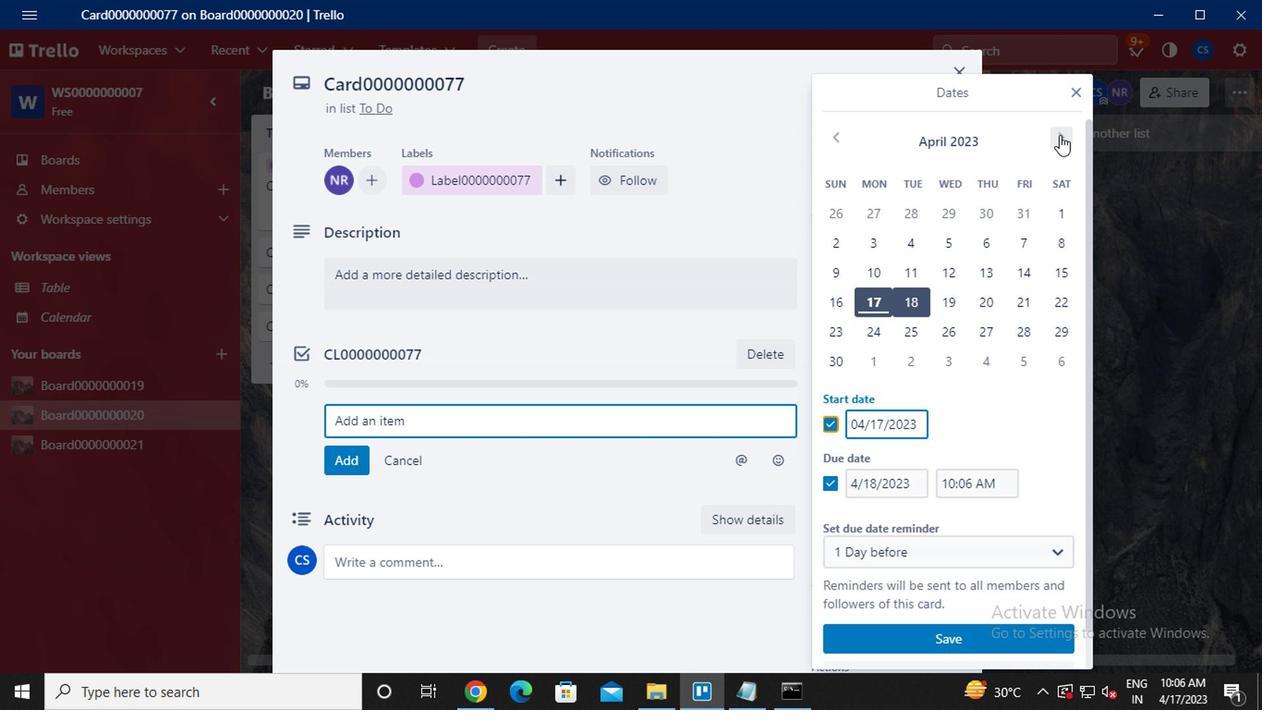 
Action: Mouse pressed left at (1058, 140)
Screenshot: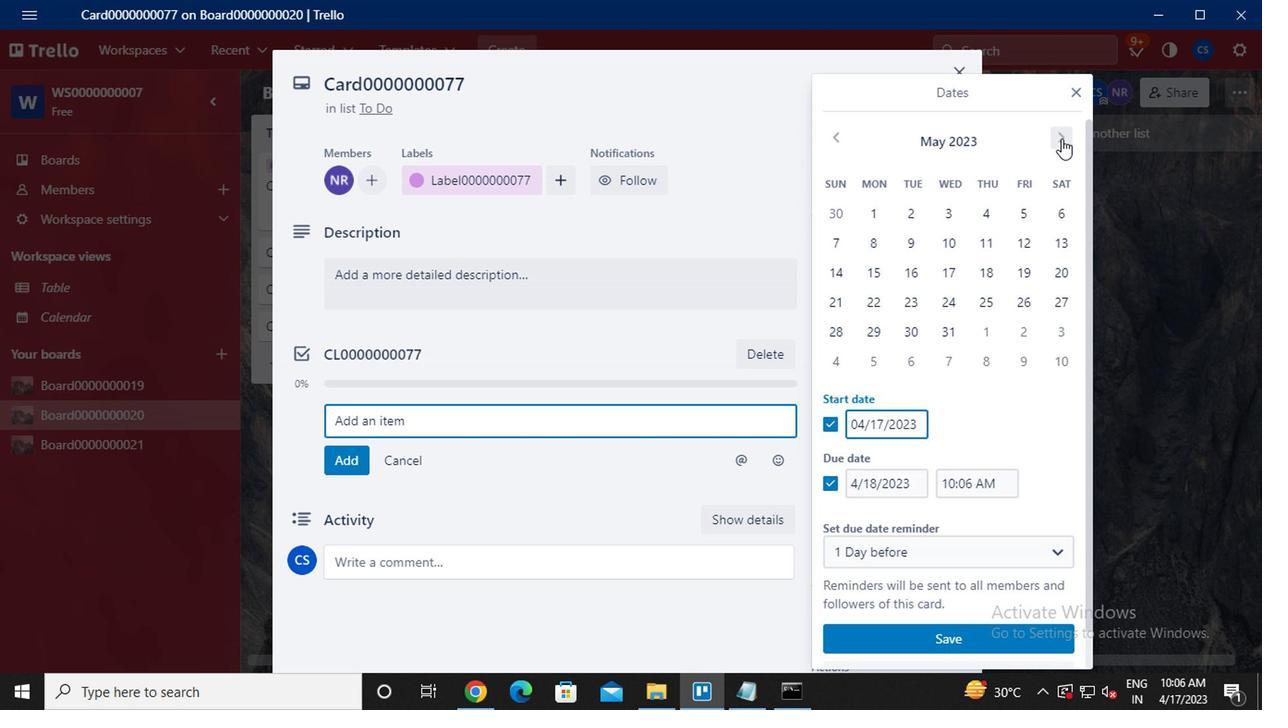 
Action: Mouse moved to (1057, 145)
Screenshot: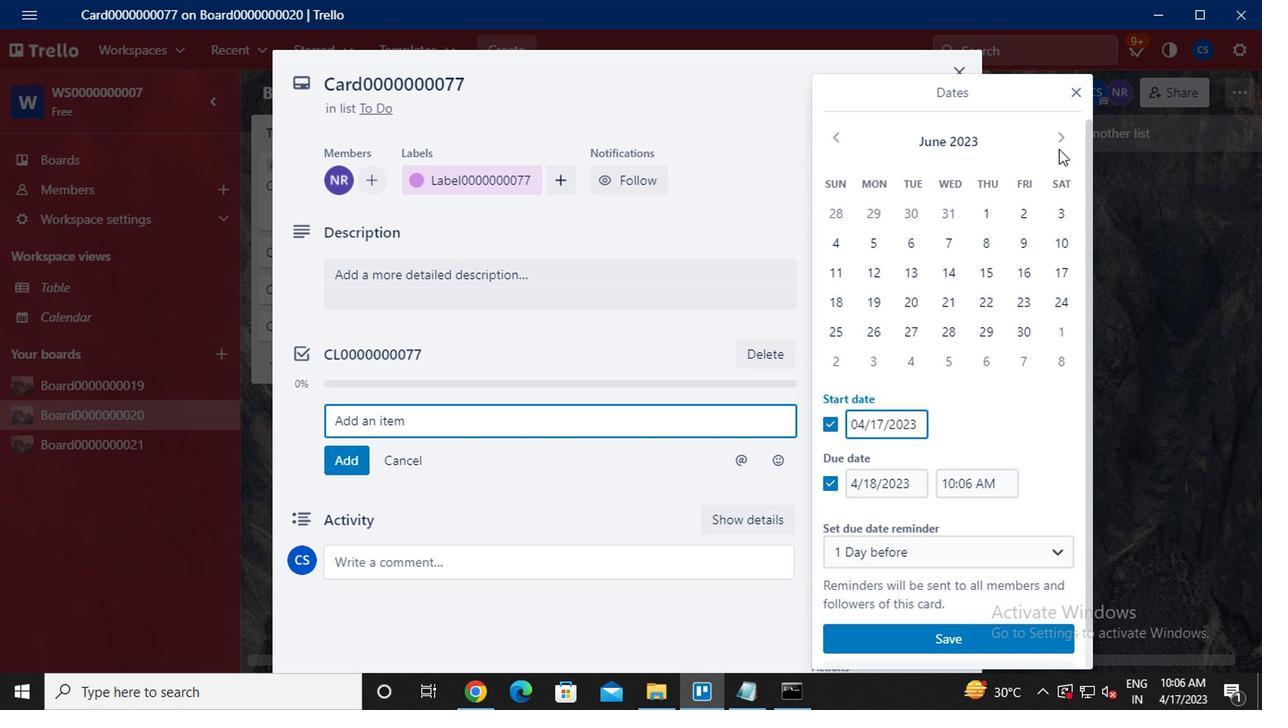 
Action: Mouse pressed left at (1057, 145)
Screenshot: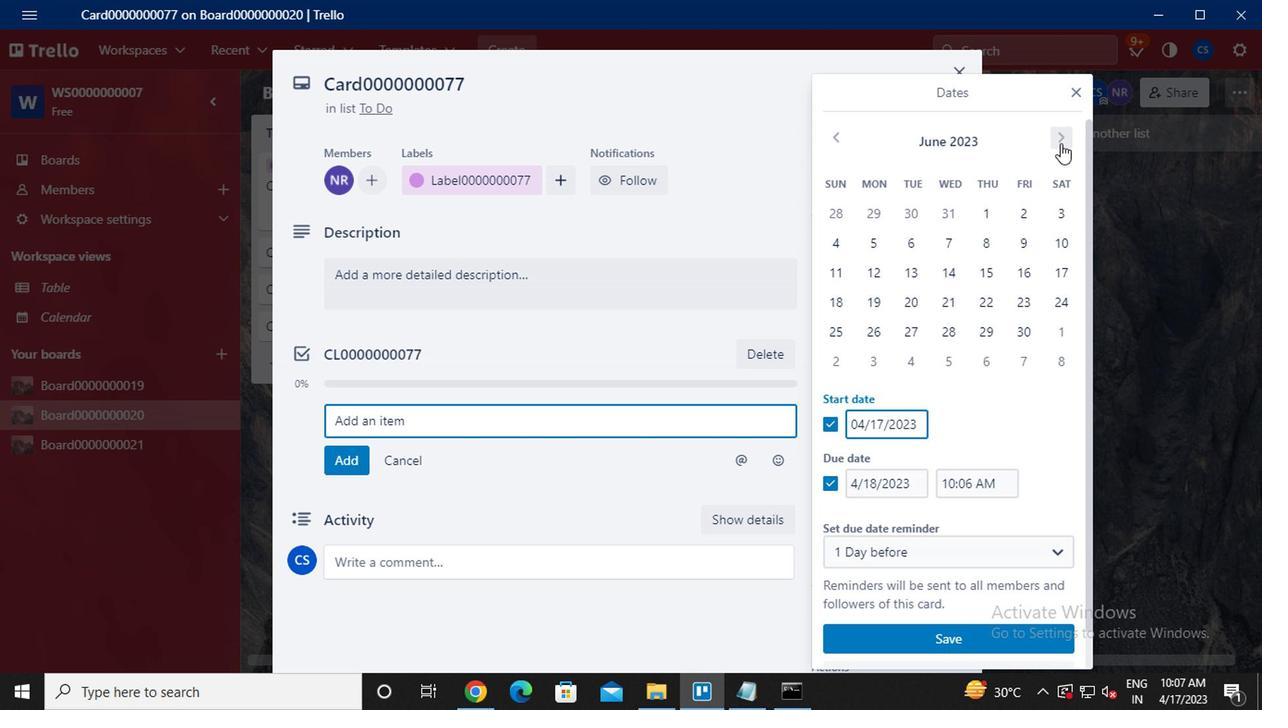 
Action: Mouse moved to (1057, 218)
Screenshot: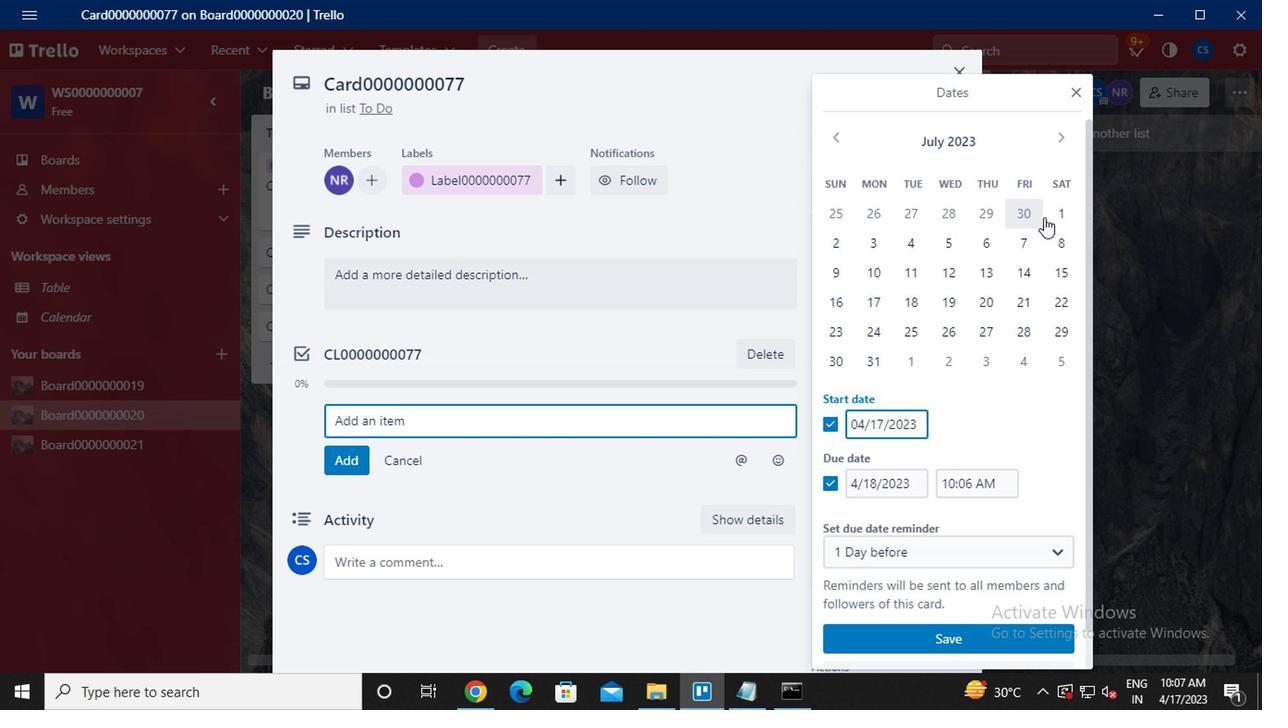 
Action: Mouse pressed left at (1057, 218)
Screenshot: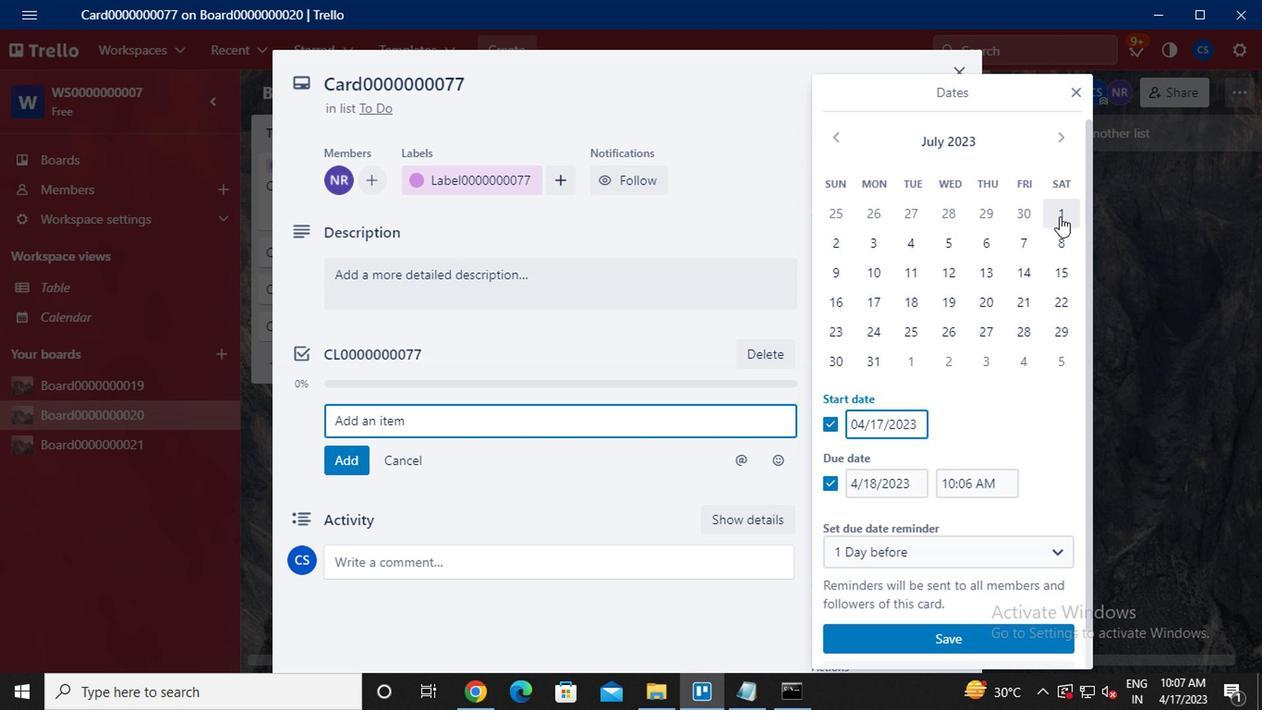 
Action: Mouse moved to (874, 355)
Screenshot: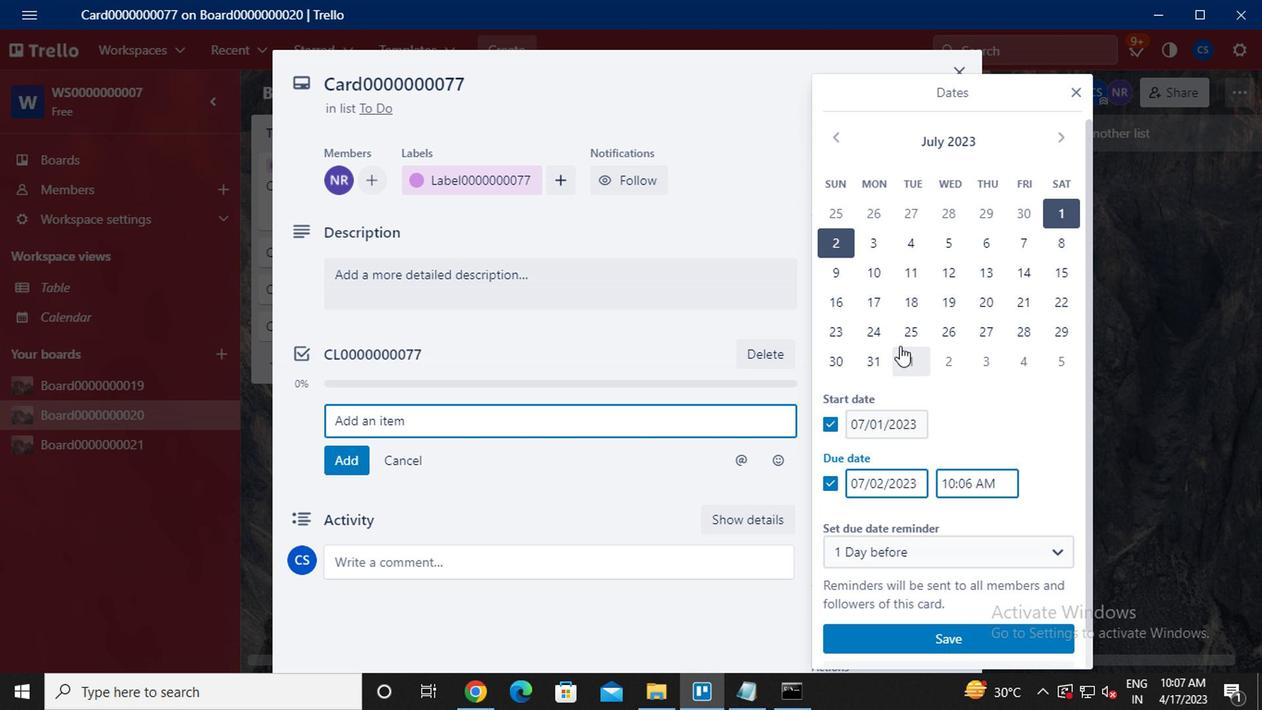 
Action: Mouse pressed left at (874, 355)
Screenshot: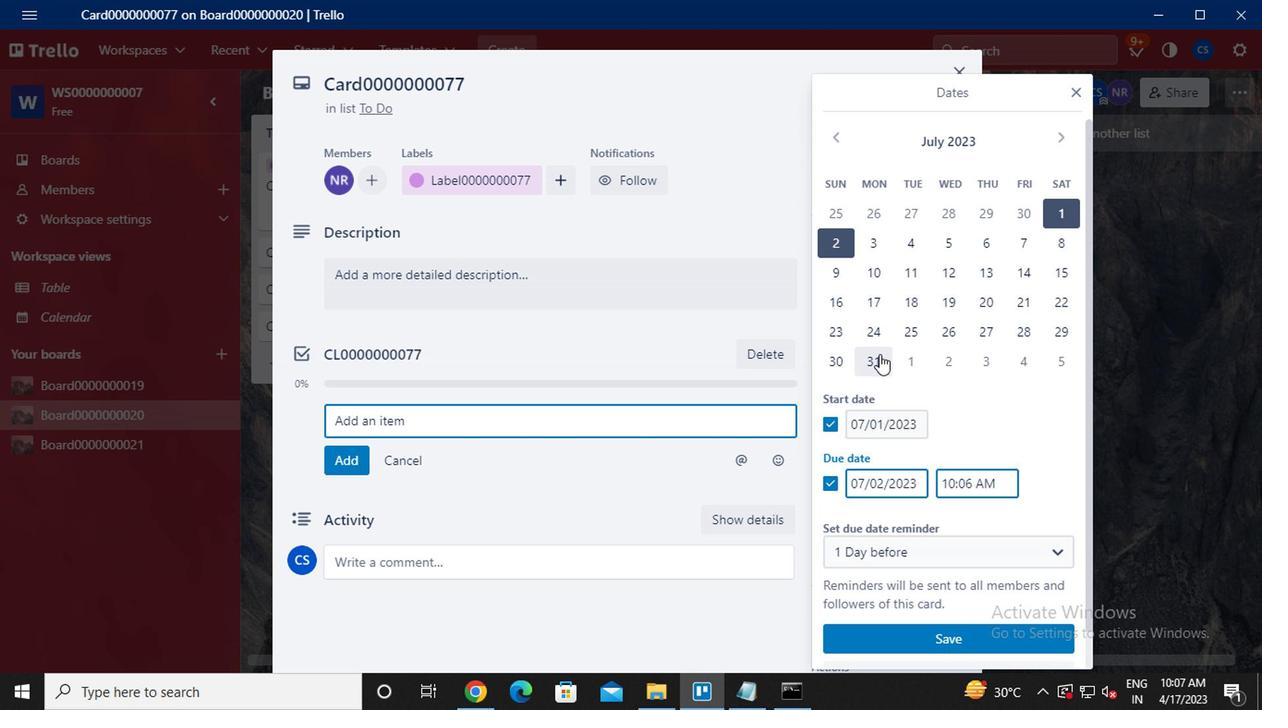 
Action: Mouse moved to (931, 649)
Screenshot: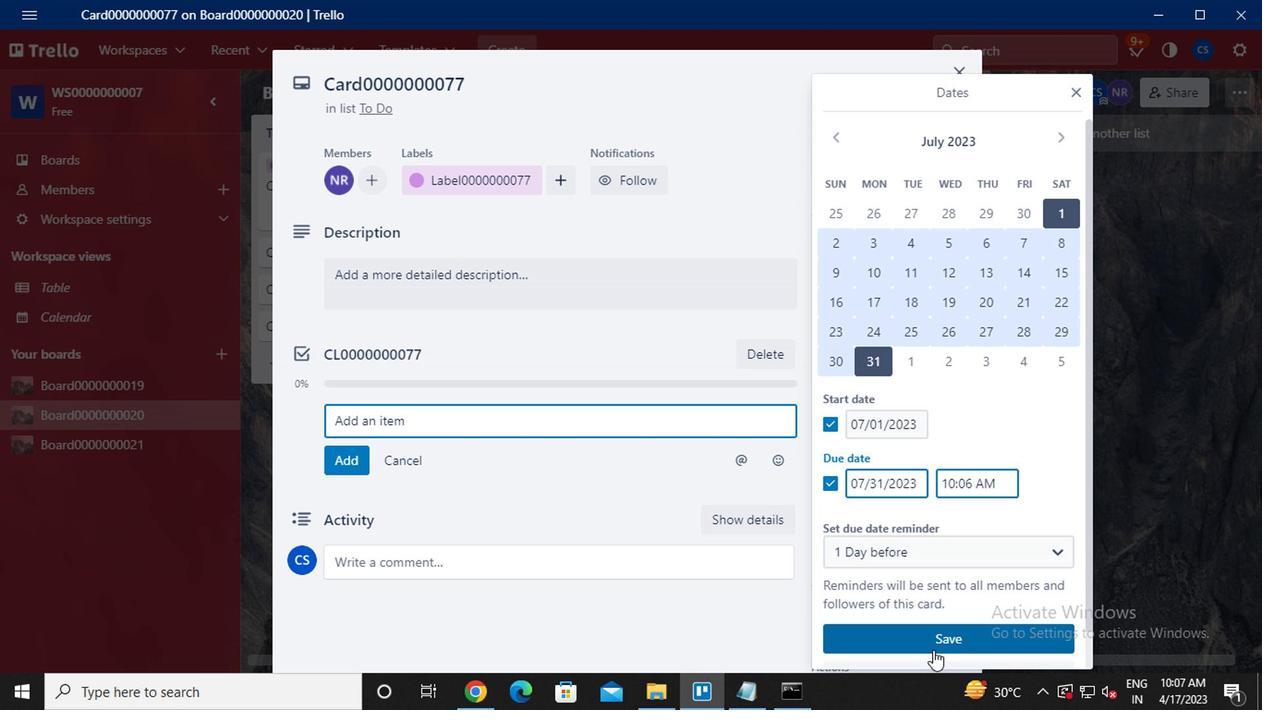 
Action: Mouse pressed left at (931, 649)
Screenshot: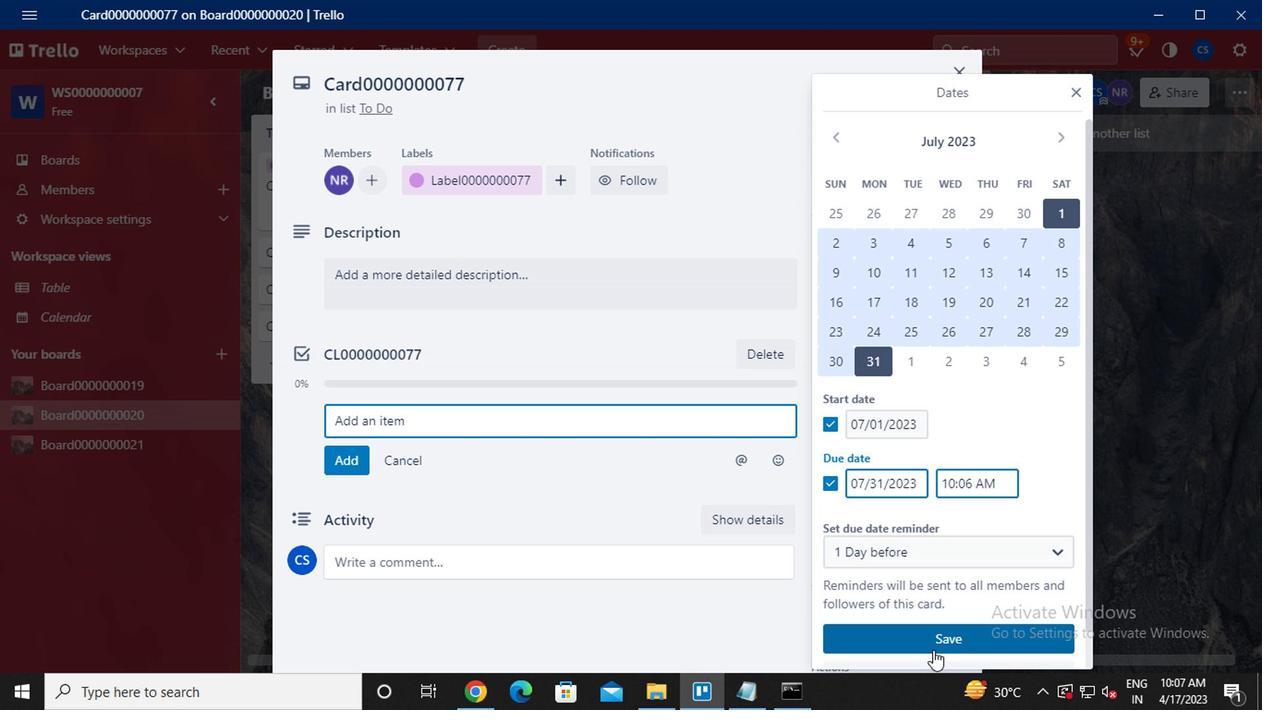 
Action: Mouse moved to (783, 535)
Screenshot: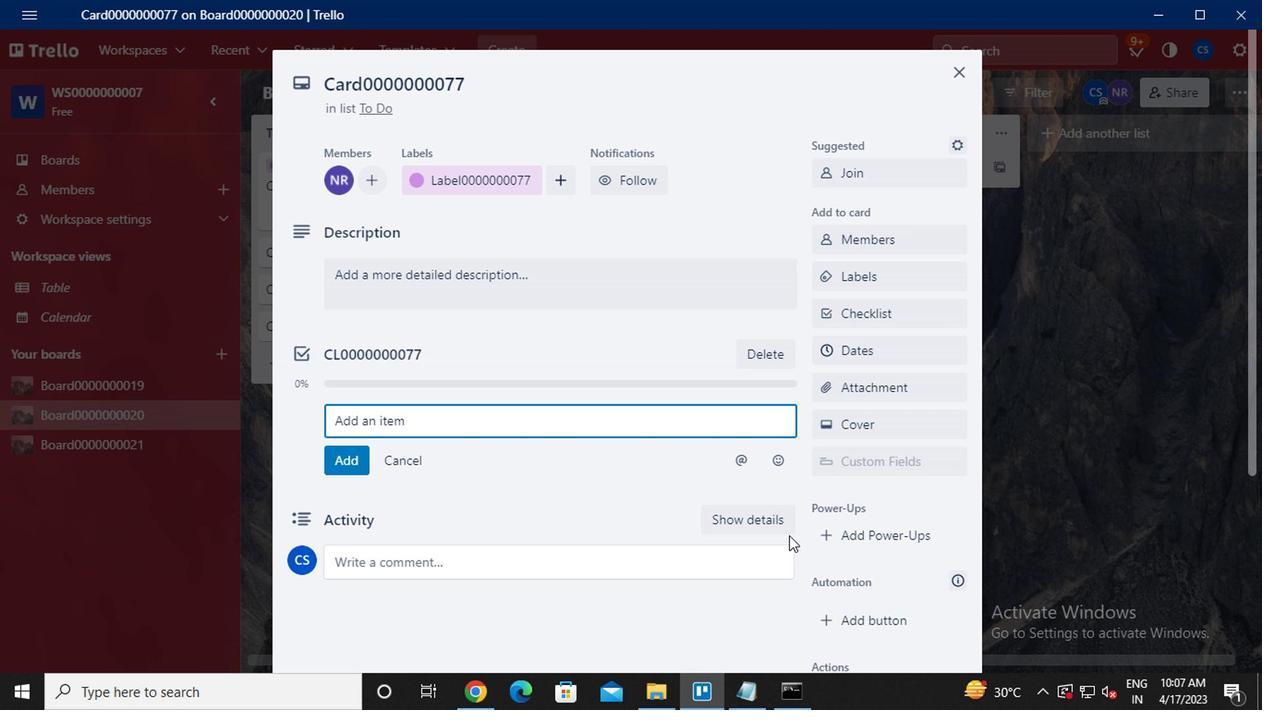 
